 Task: Add an event with the title Performance Improvement Plan Assessment and Follow-up, date '2023/10/11', time 7:00 AM to 9:00 AMand add a description: The Industry Summit is a premier gathering of professionals, experts, and thought leaders in a specific industry or field. It serves as a platform for networking, knowledge sharing, and collaboration, bringing together key stakeholders to discuss emerging trends, challenges, and opportunities within the industry._x000D_
_x000D_
, put the event into Yellow category . Add location for the event as: 654 Calle de Alcalá, Madrid, Spain, logged in from the account softage.5@softage.netand send the event invitation to softage.6@softage.net and softage.7@softage.net. Set a reminder for the event 5 minutes before
Action: Mouse moved to (64, 100)
Screenshot: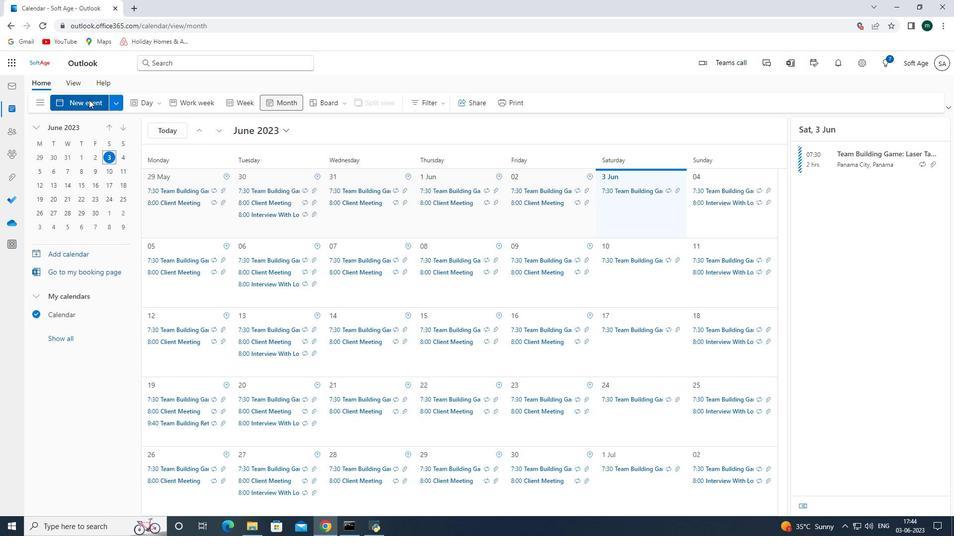 
Action: Mouse pressed left at (64, 100)
Screenshot: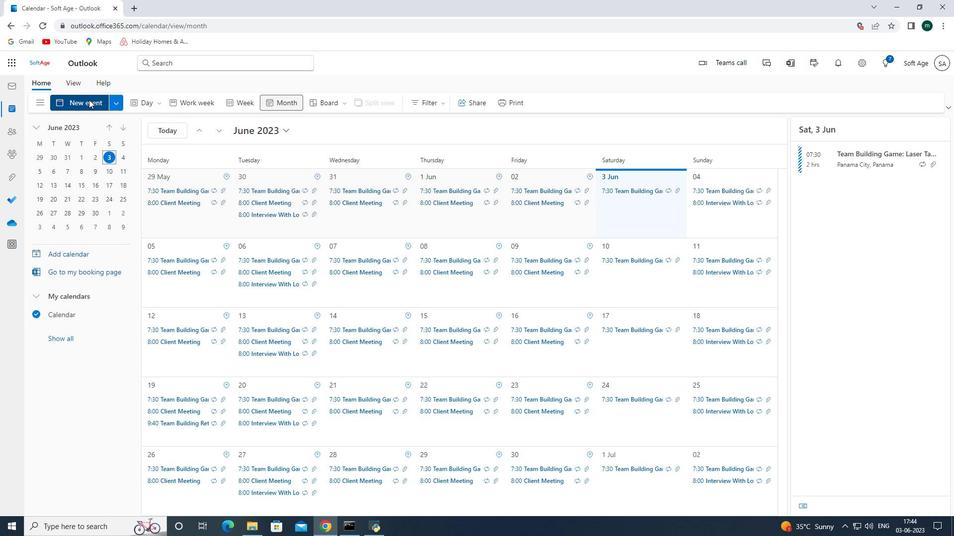 
Action: Mouse moved to (336, 167)
Screenshot: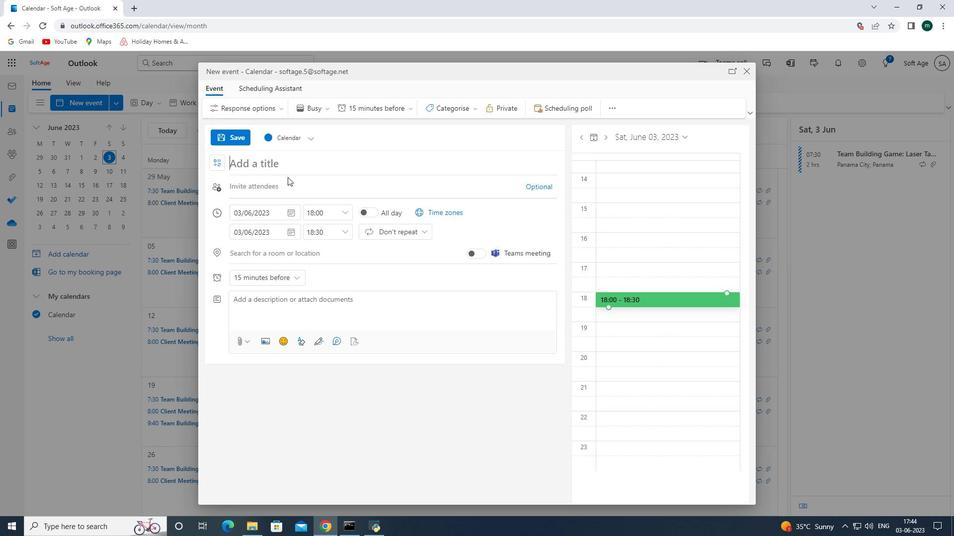 
Action: Mouse pressed left at (336, 167)
Screenshot: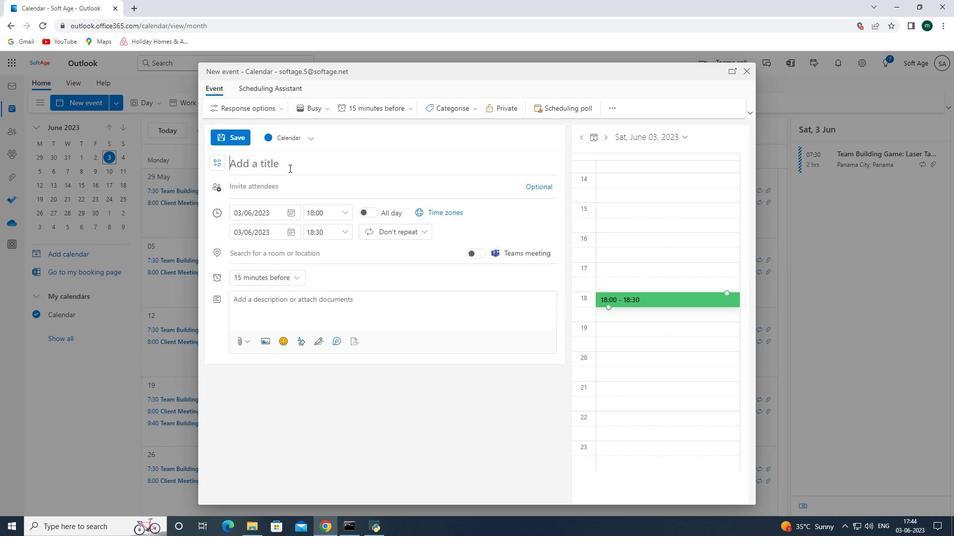 
Action: Key pressed p<Key.backspace><Key.shift>Performan<Key.esc>
Screenshot: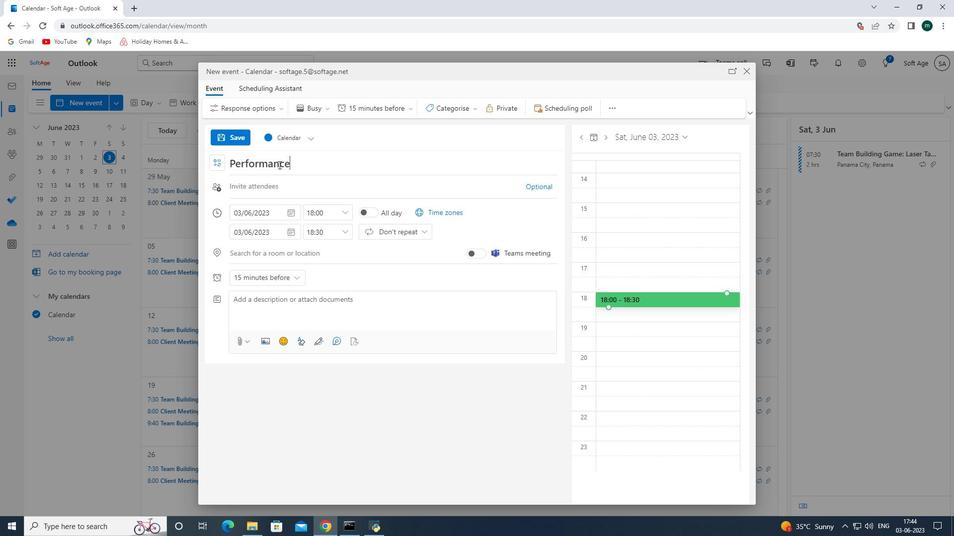 
Action: Mouse moved to (526, 306)
Screenshot: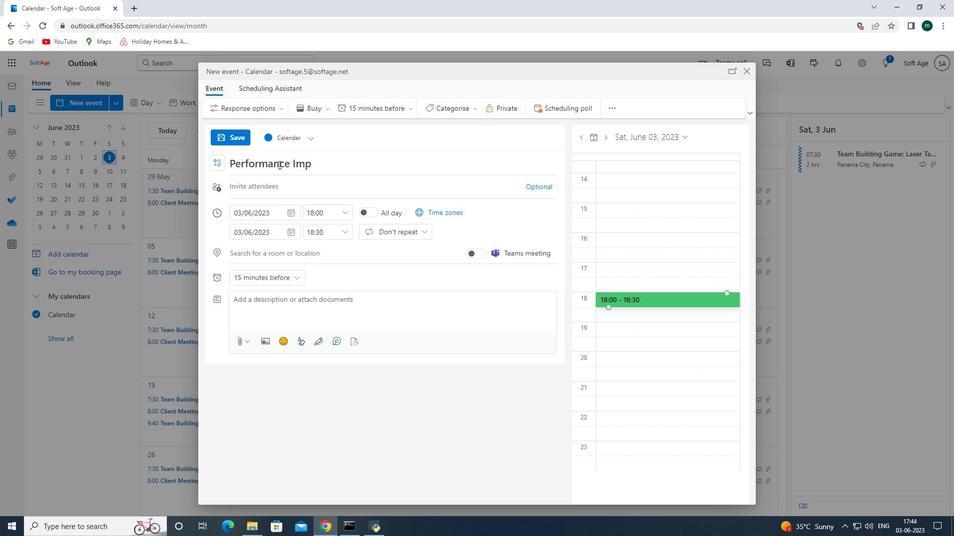 
Action: Mouse pressed left at (526, 306)
Screenshot: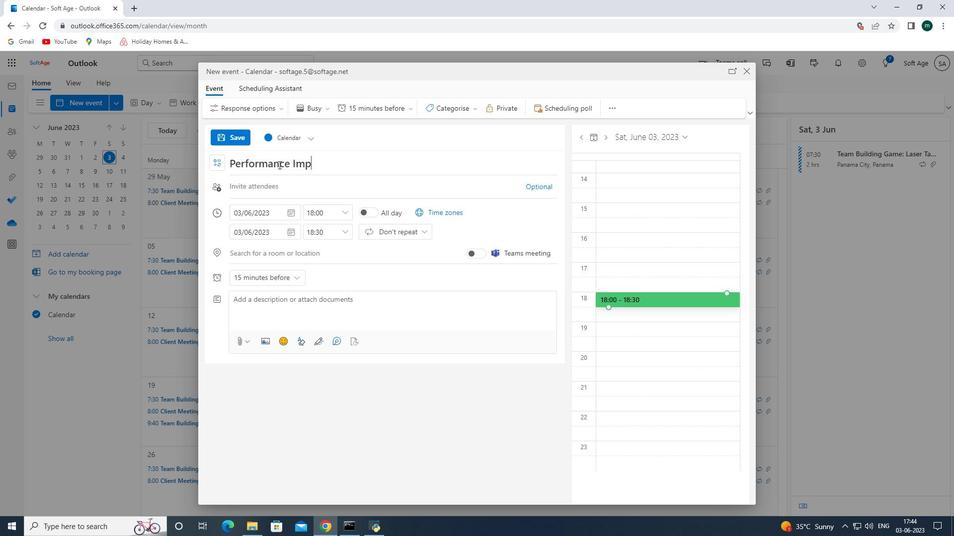 
Action: Mouse moved to (319, 166)
Screenshot: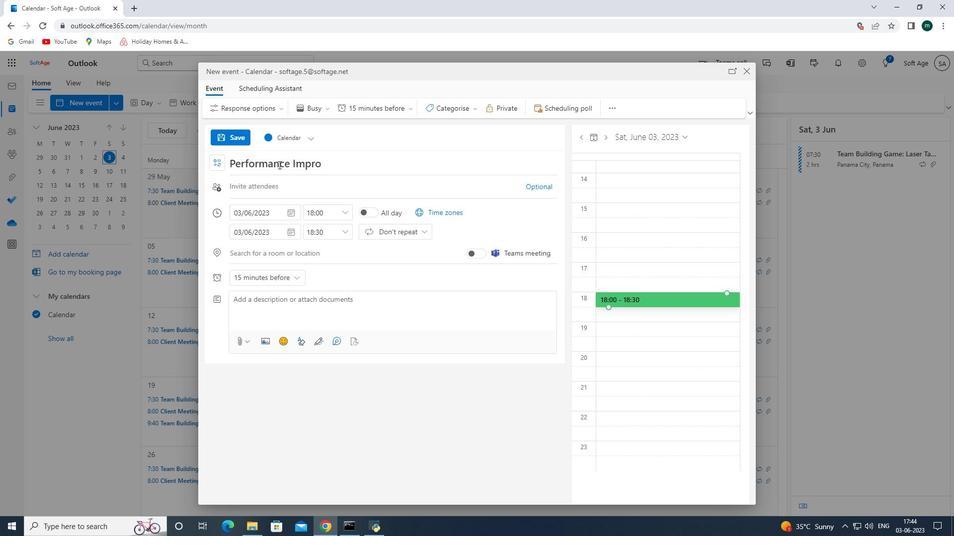 
Action: Mouse pressed left at (319, 166)
Screenshot: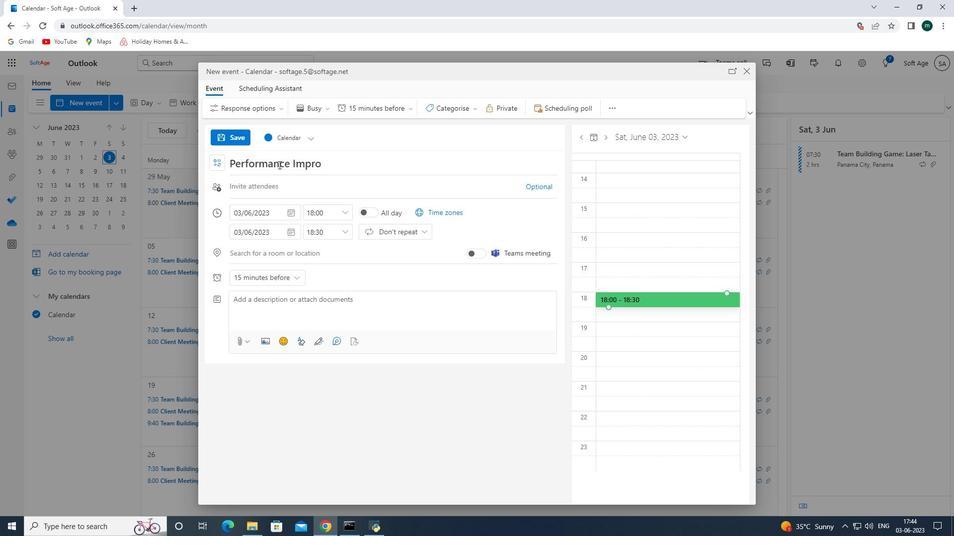 
Action: Key pressed ce
Screenshot: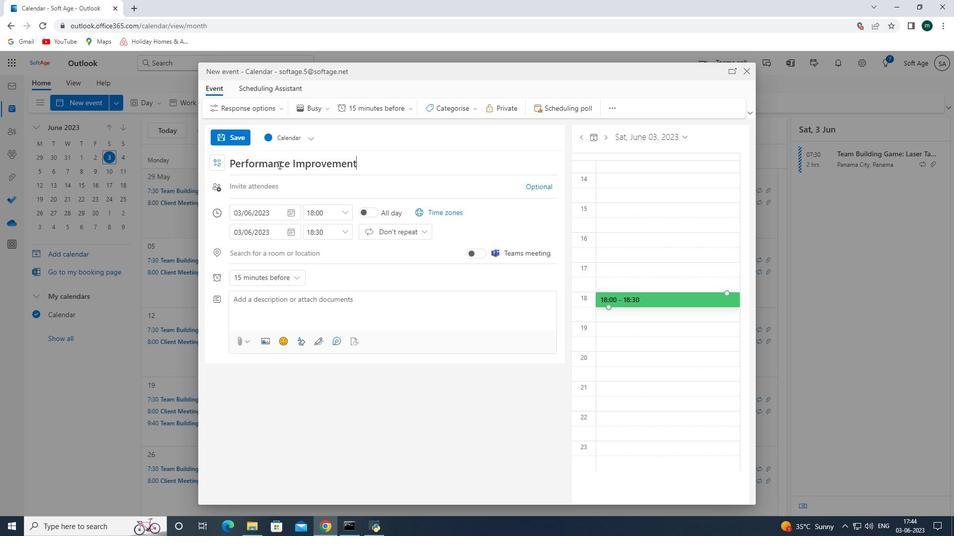 
Action: Mouse moved to (88, 99)
Screenshot: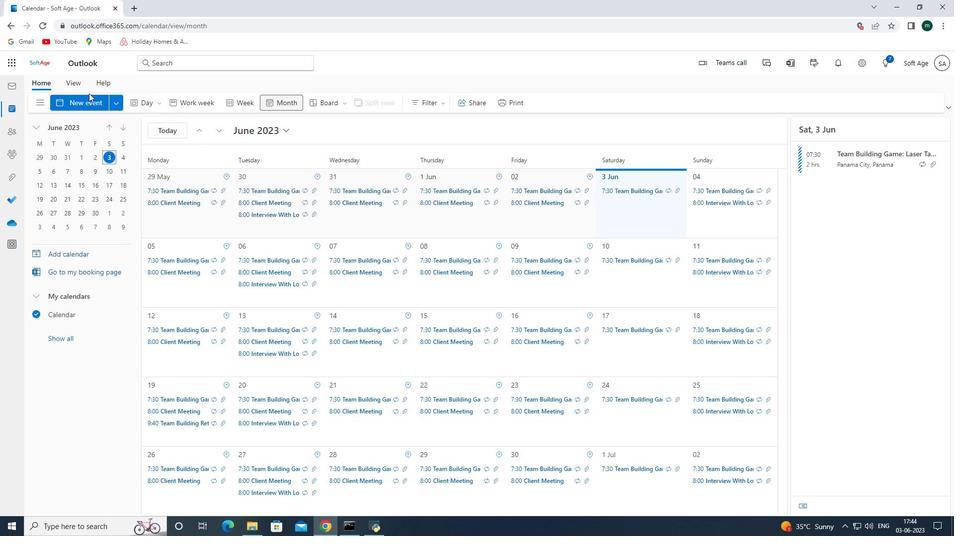 
Action: Mouse pressed left at (88, 99)
Screenshot: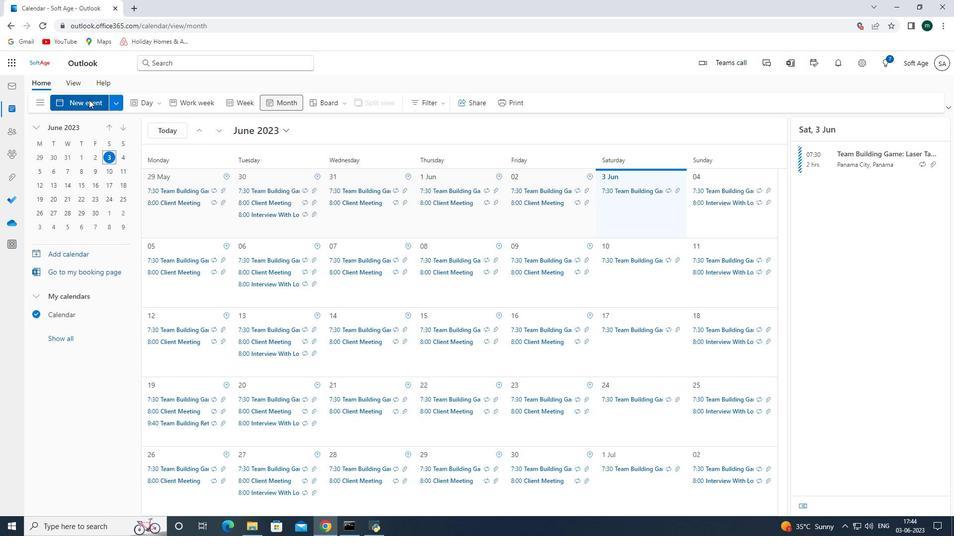 
Action: Mouse moved to (278, 165)
Screenshot: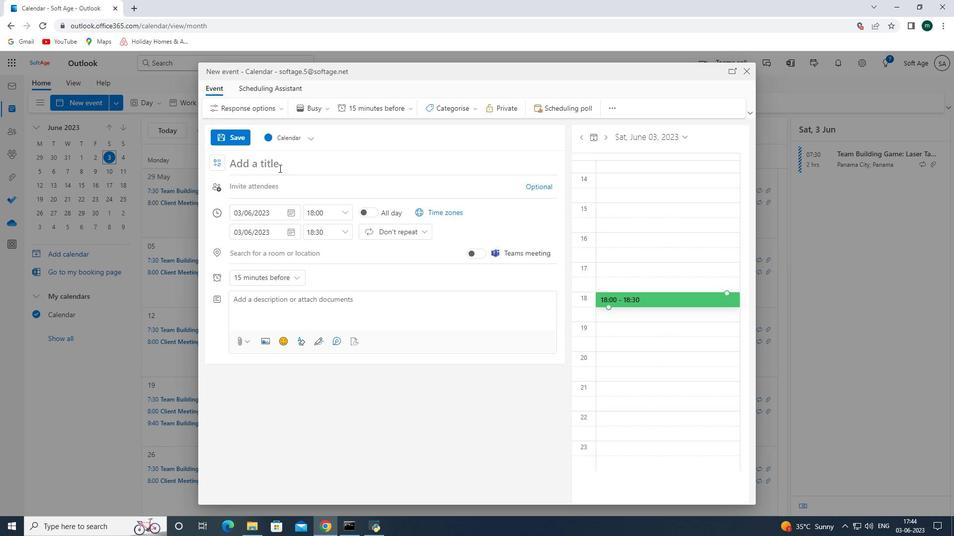 
Action: Mouse pressed left at (278, 165)
Screenshot: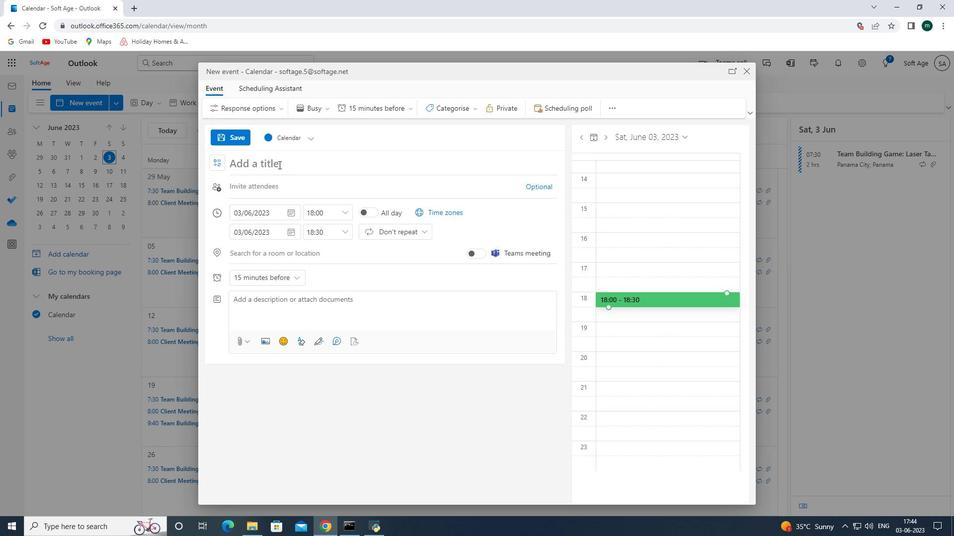 
Action: Key pressed <Key.shift>Pr<Key.backspace>erformance<Key.space><Key.shift><Key.shift>Improvement<Key.space><Key.shift><Key.shift><Key.shift><Key.shift><Key.shift><Key.shift><Key.shift><Key.shift><Key.shift><Key.shift><Key.shift><Key.shift>Plan<Key.space><Key.shift>Assessment<Key.space><Key.shift>and<Key.space><Key.shift><Key.shift><Key.shift><Key.shift><Key.shift><Key.shift><Key.shift><Key.shift><Key.shift><Key.shift><Key.shift><Key.shift><Key.shift><Key.shift><Key.shift>Follow-up
Screenshot: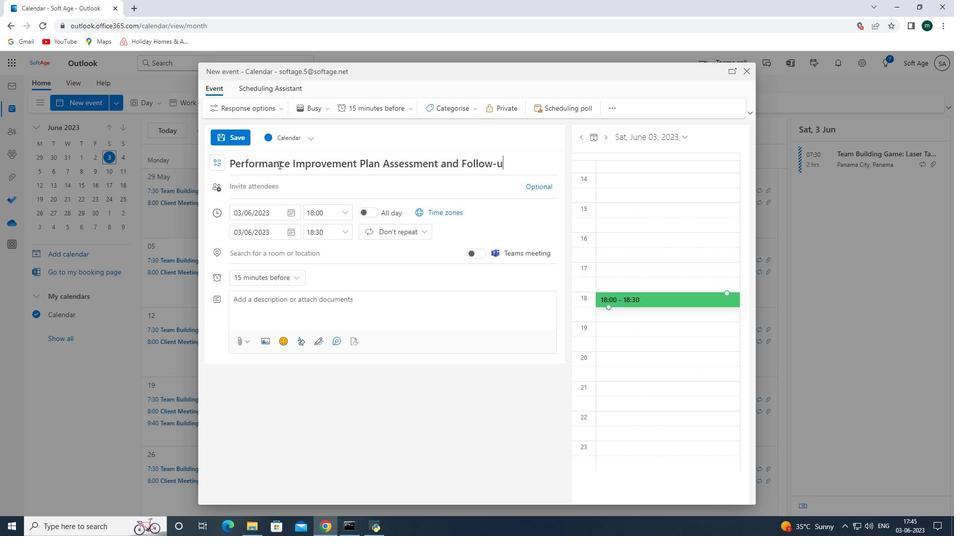 
Action: Mouse moved to (293, 211)
Screenshot: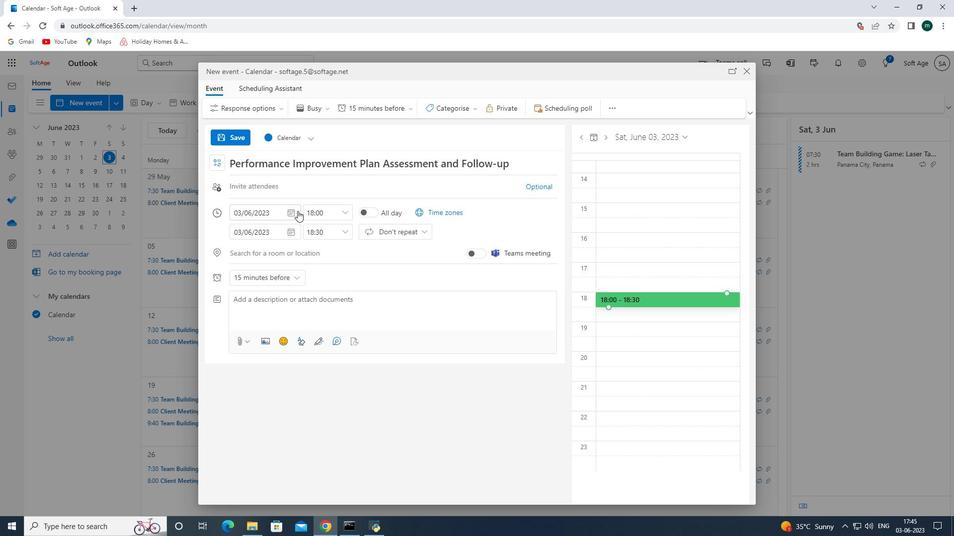 
Action: Mouse pressed left at (293, 211)
Screenshot: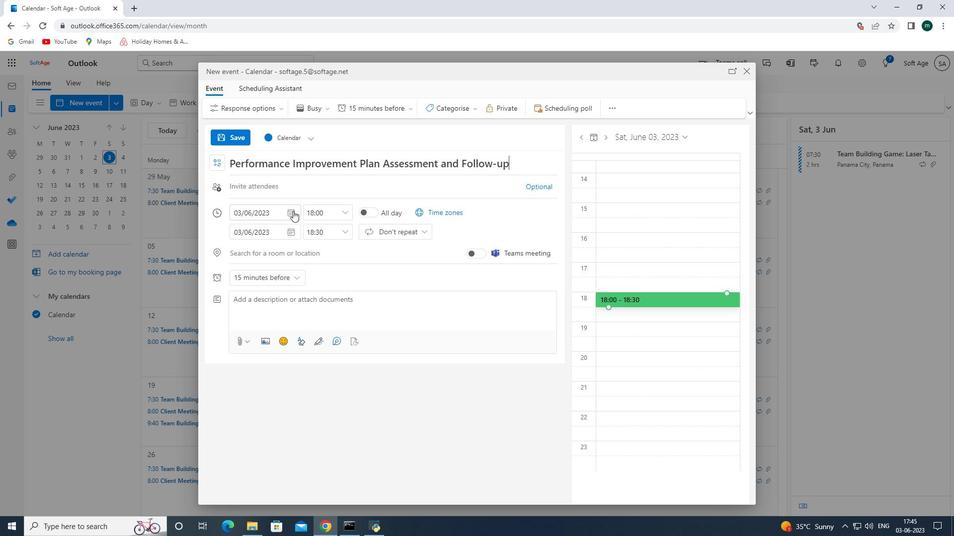
Action: Mouse moved to (320, 235)
Screenshot: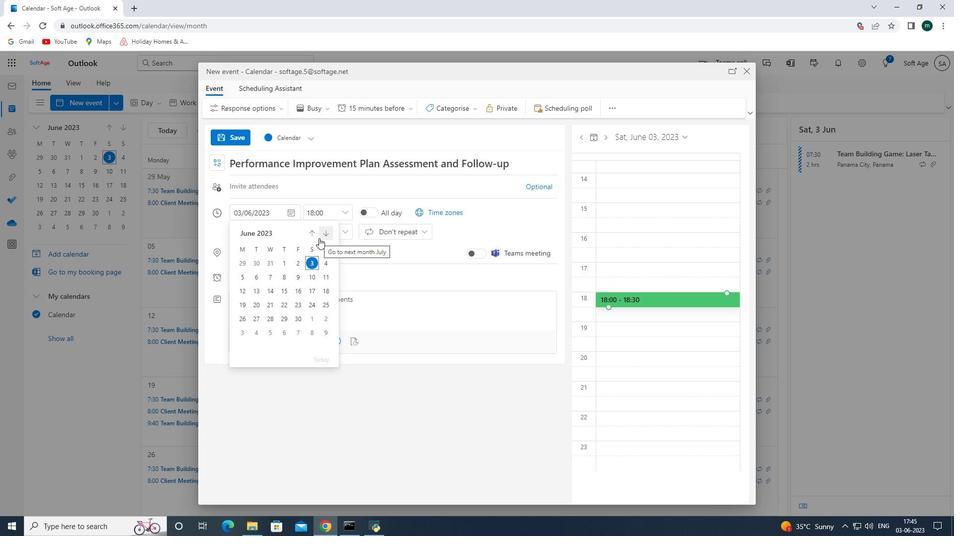 
Action: Mouse pressed left at (320, 235)
Screenshot: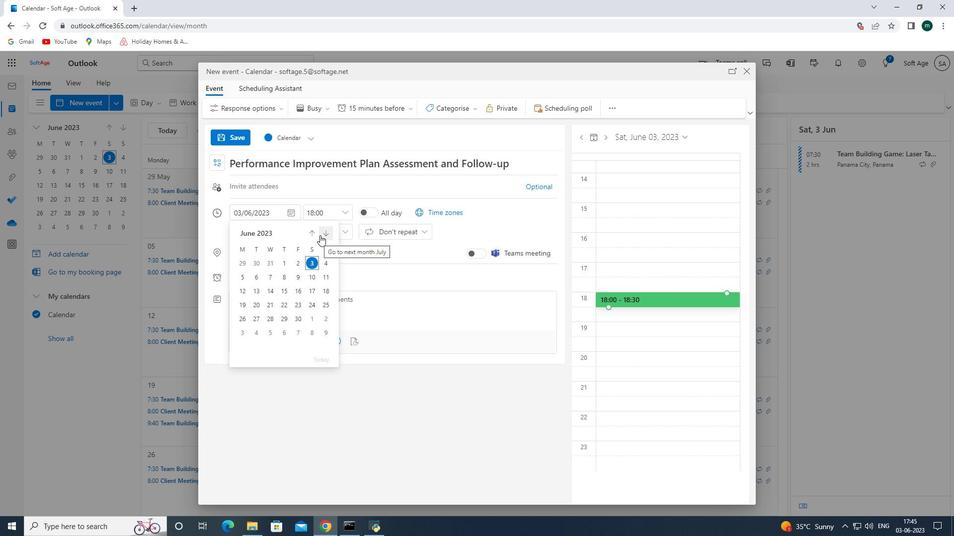 
Action: Mouse pressed left at (320, 235)
Screenshot: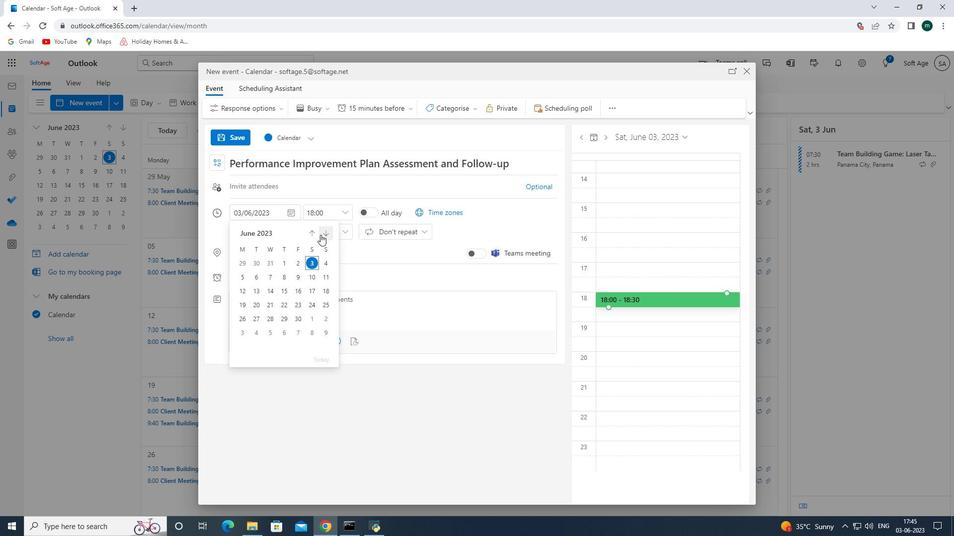 
Action: Mouse pressed left at (320, 235)
Screenshot: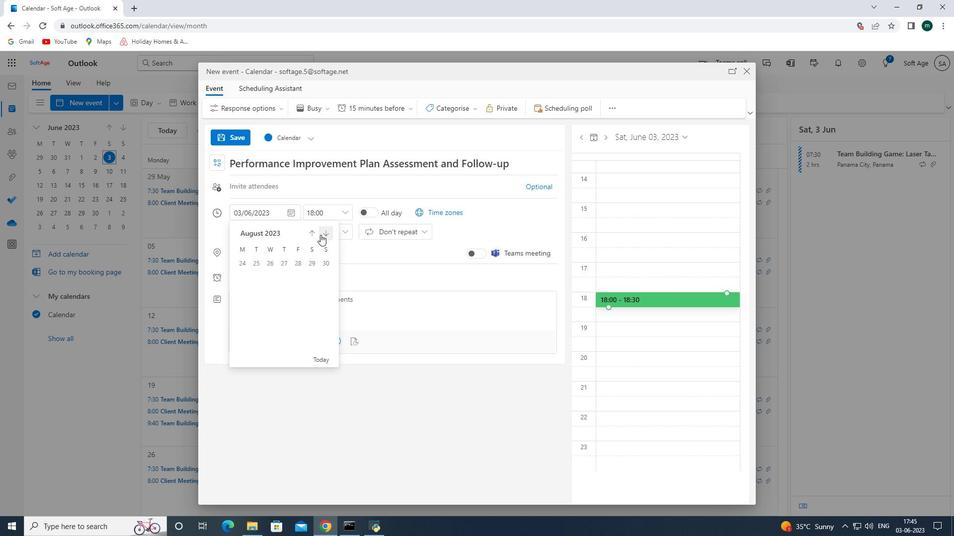 
Action: Mouse pressed left at (320, 235)
Screenshot: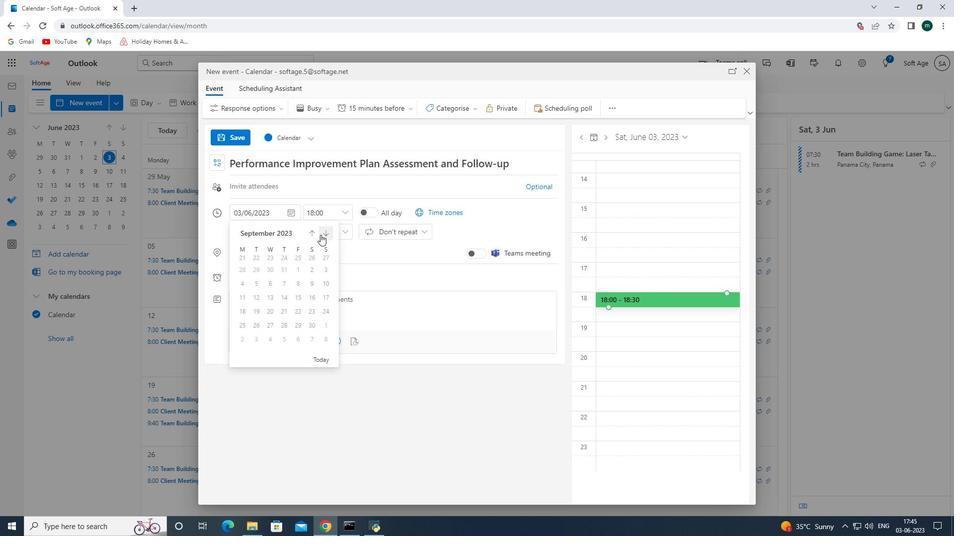 
Action: Mouse pressed left at (320, 235)
Screenshot: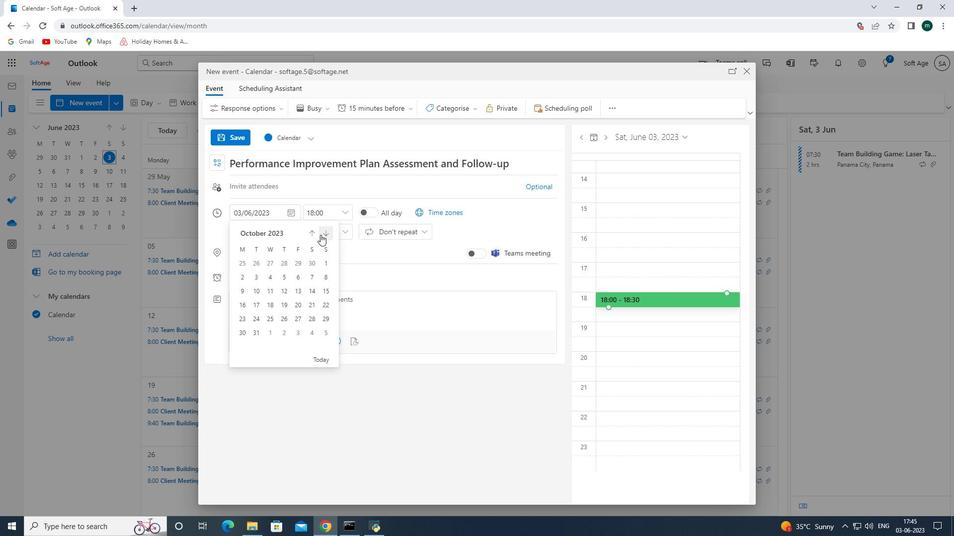 
Action: Mouse moved to (334, 225)
Screenshot: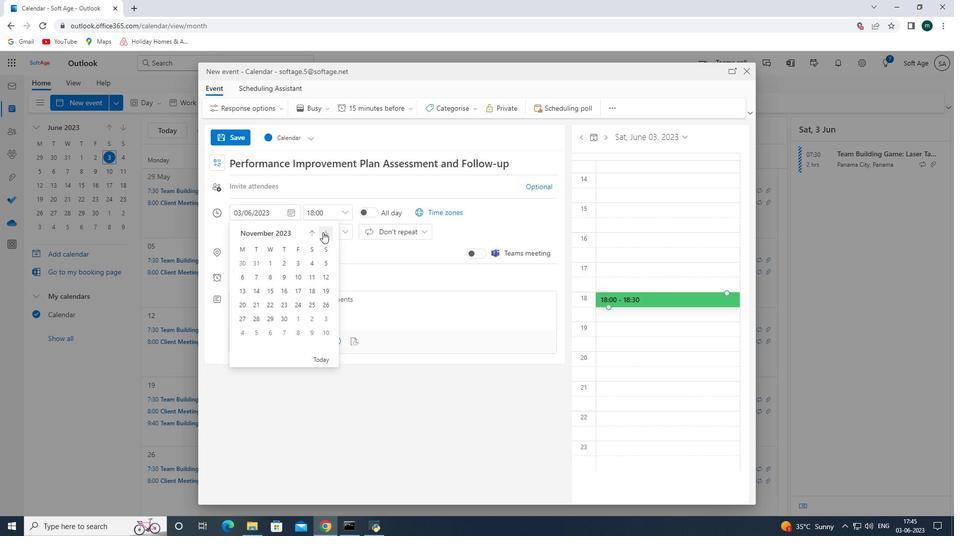 
Action: Mouse pressed left at (334, 225)
Screenshot: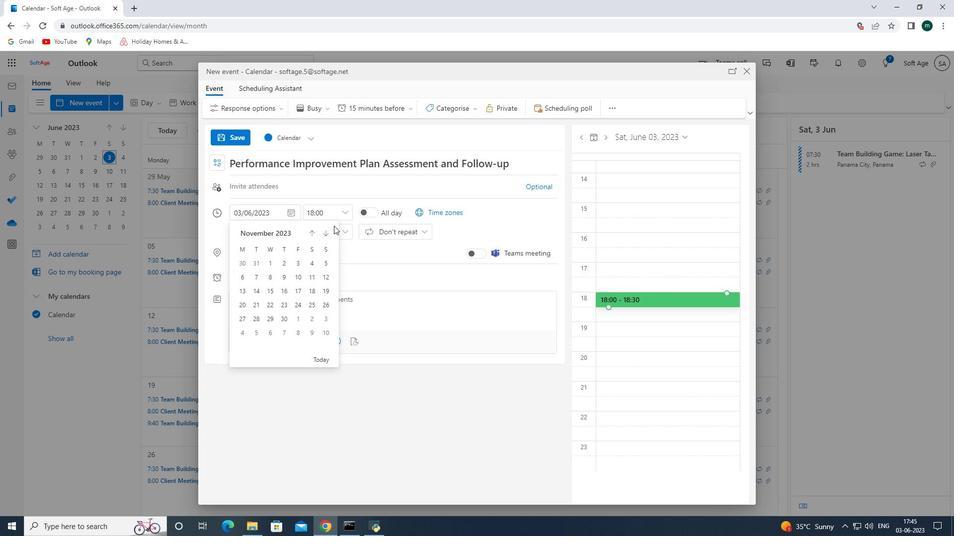 
Action: Mouse moved to (317, 231)
Screenshot: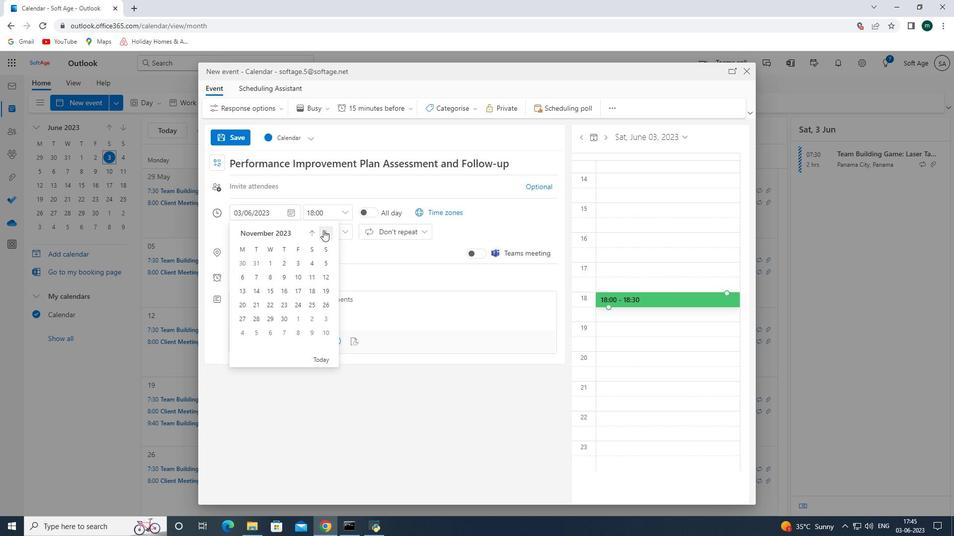 
Action: Mouse pressed left at (317, 231)
Screenshot: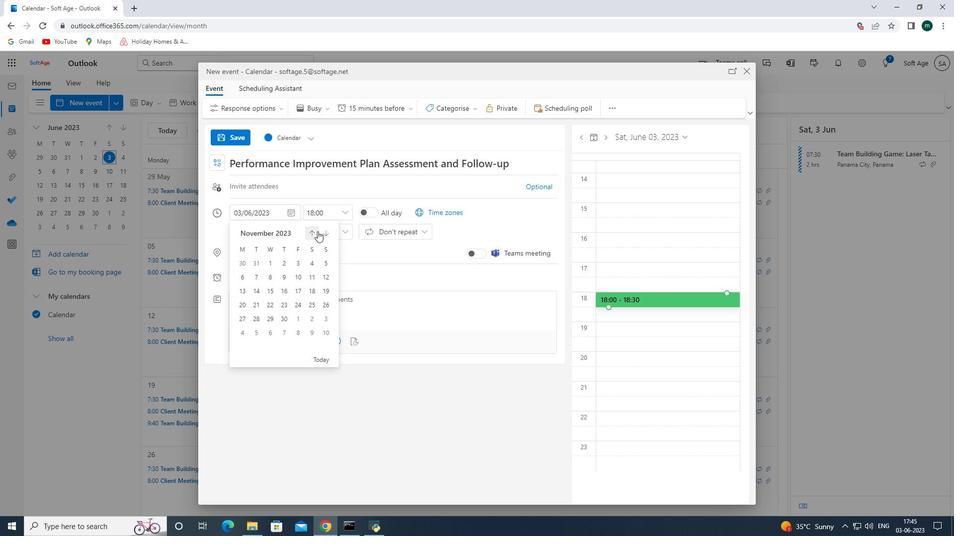 
Action: Mouse moved to (273, 290)
Screenshot: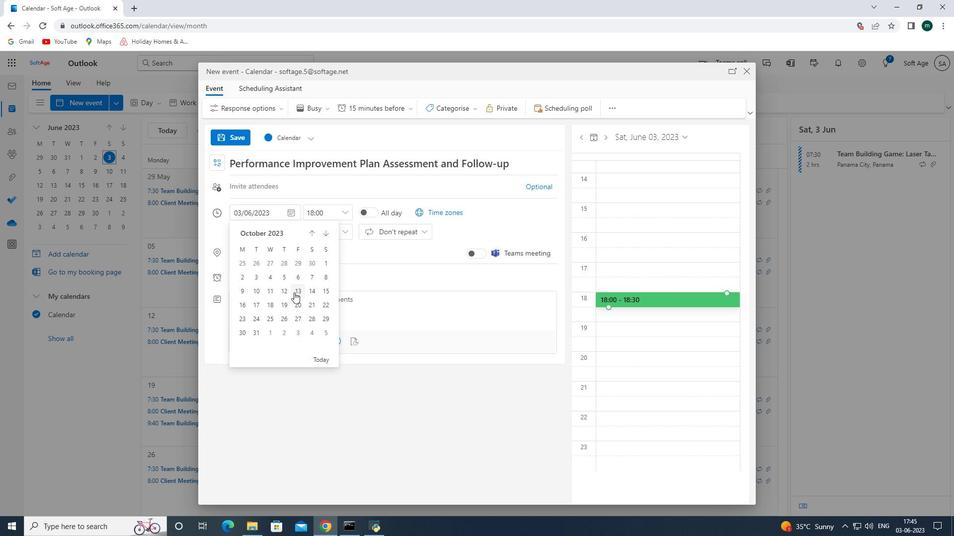 
Action: Mouse pressed left at (273, 290)
Screenshot: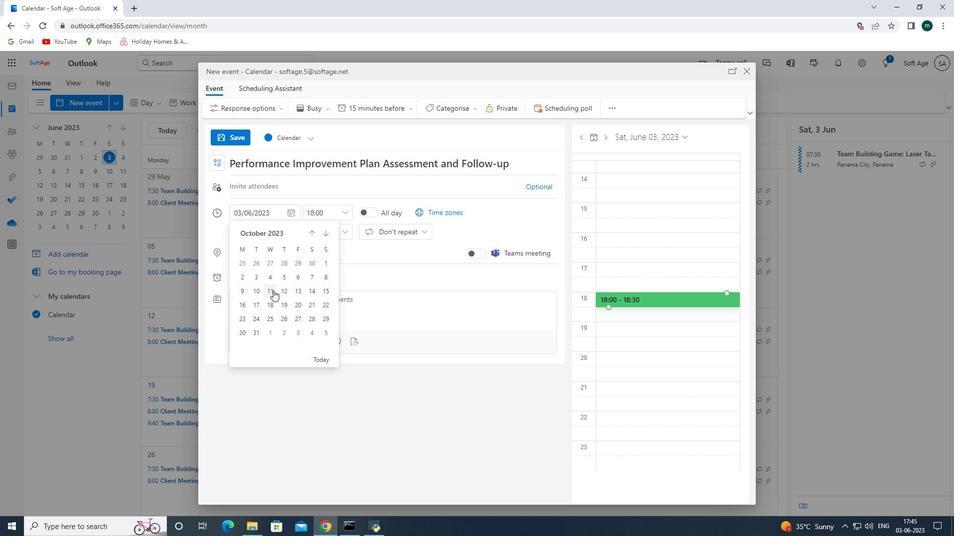 
Action: Mouse moved to (347, 213)
Screenshot: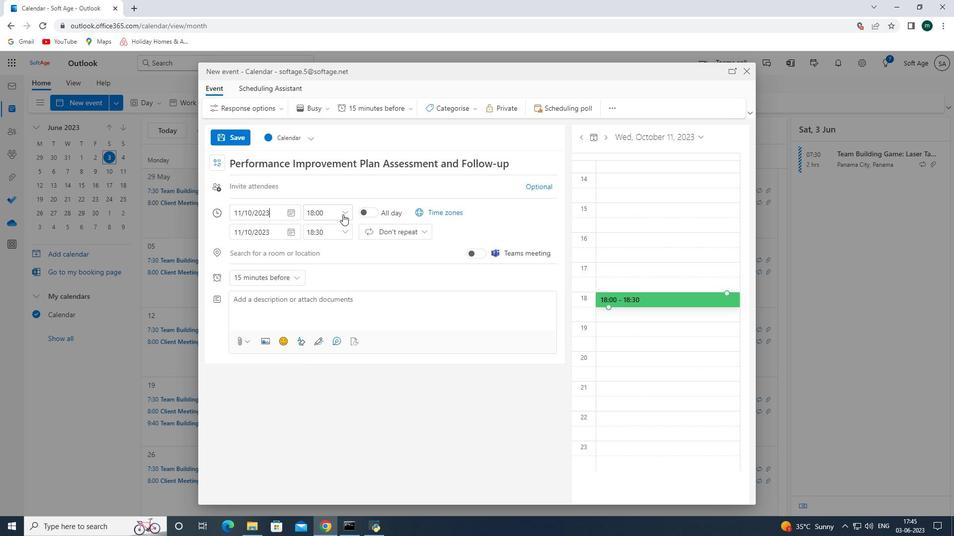 
Action: Mouse pressed left at (347, 213)
Screenshot: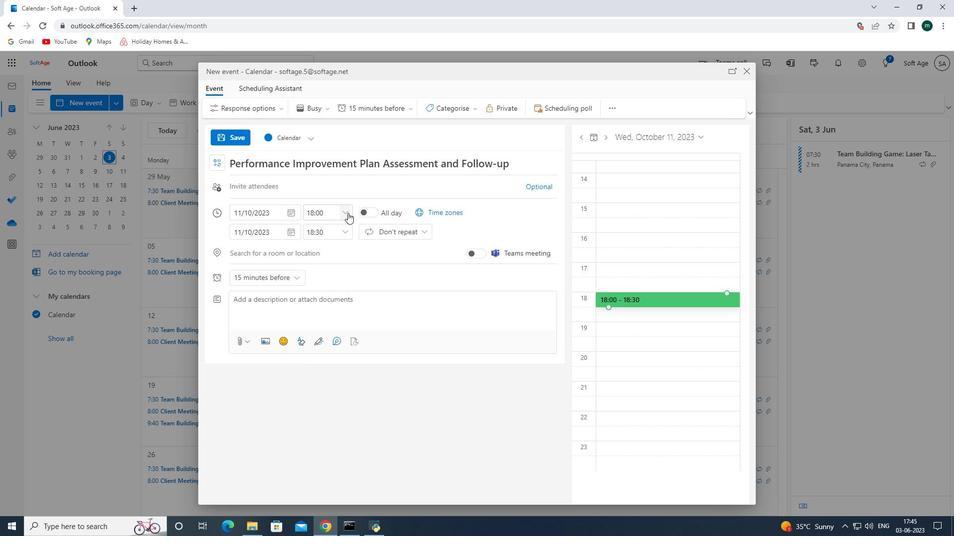 
Action: Mouse moved to (337, 277)
Screenshot: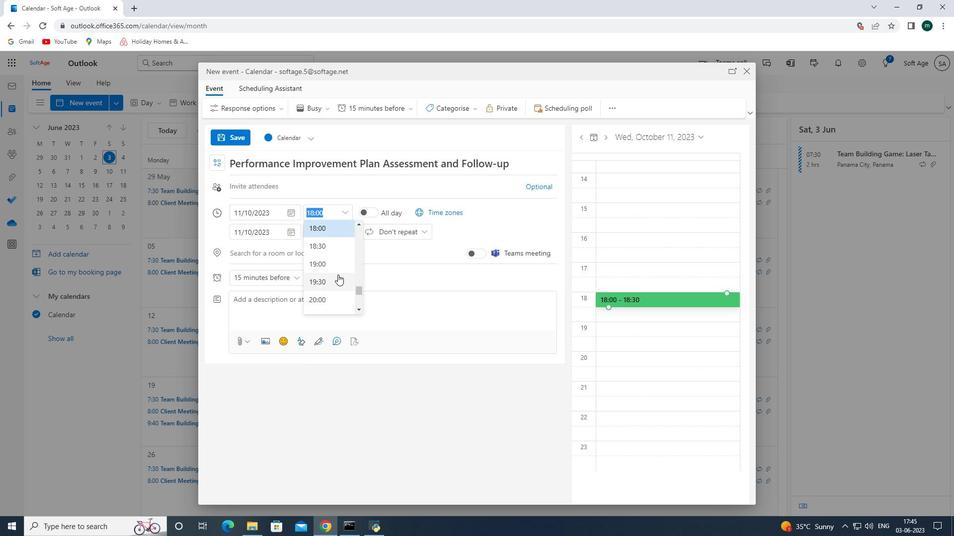 
Action: Mouse scrolled (337, 278) with delta (0, 0)
Screenshot: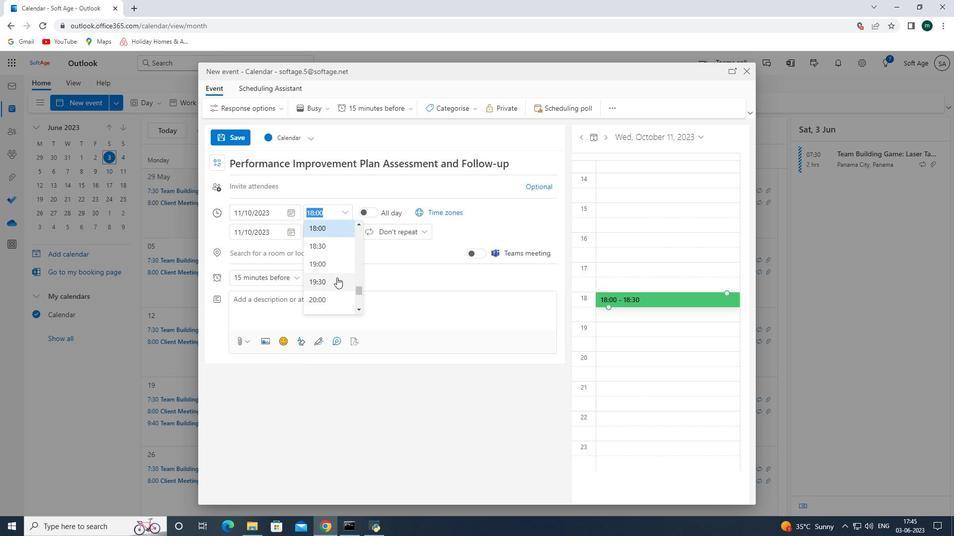 
Action: Mouse scrolled (337, 278) with delta (0, 0)
Screenshot: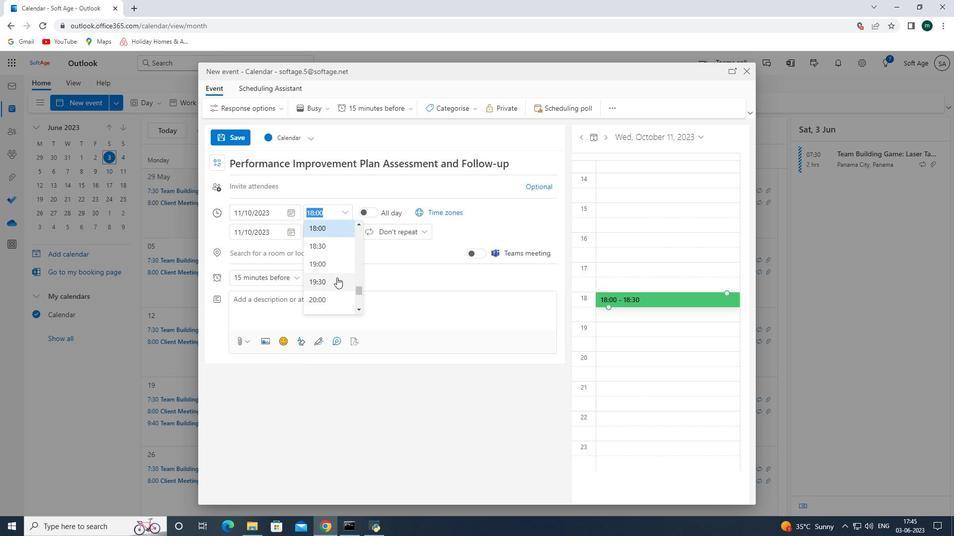 
Action: Mouse scrolled (337, 278) with delta (0, 0)
Screenshot: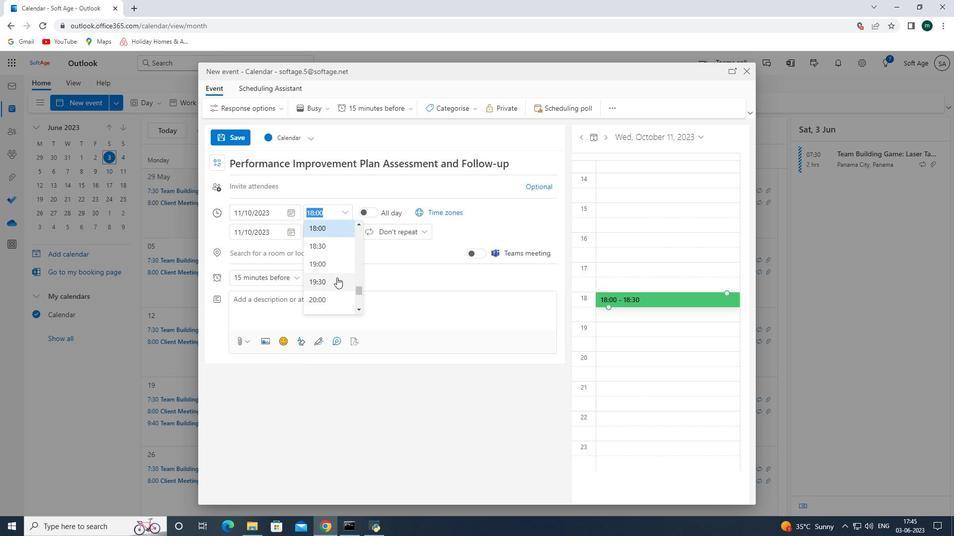 
Action: Mouse scrolled (337, 278) with delta (0, 0)
Screenshot: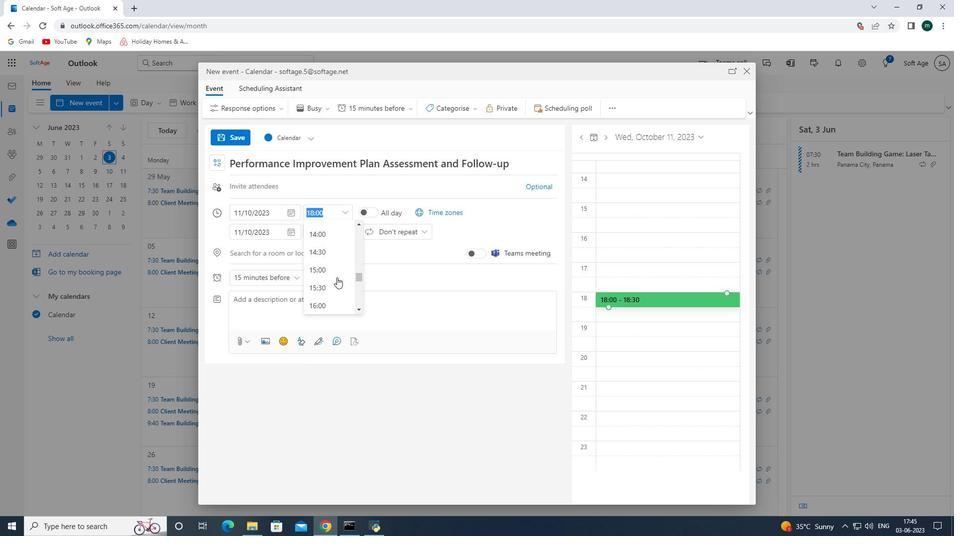 
Action: Mouse scrolled (337, 278) with delta (0, 0)
Screenshot: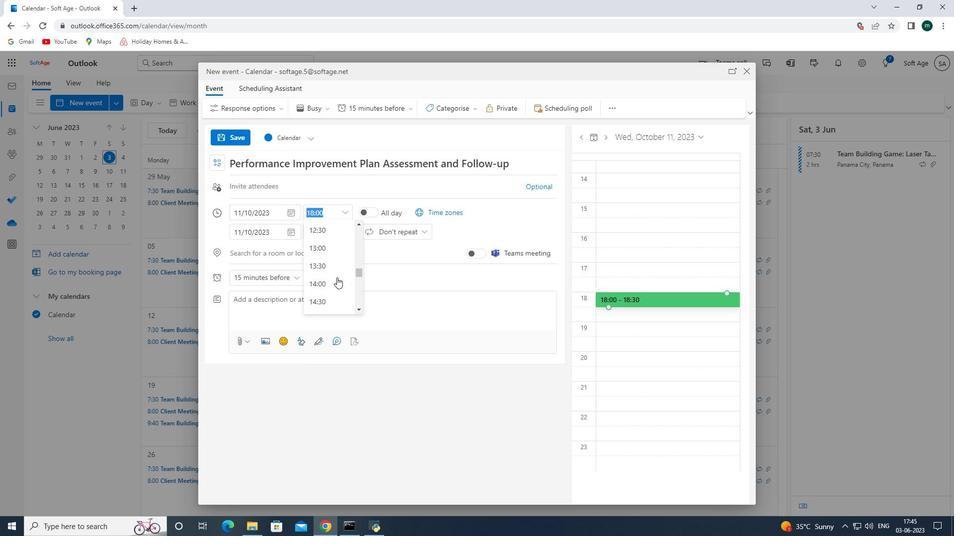 
Action: Mouse scrolled (337, 278) with delta (0, 0)
Screenshot: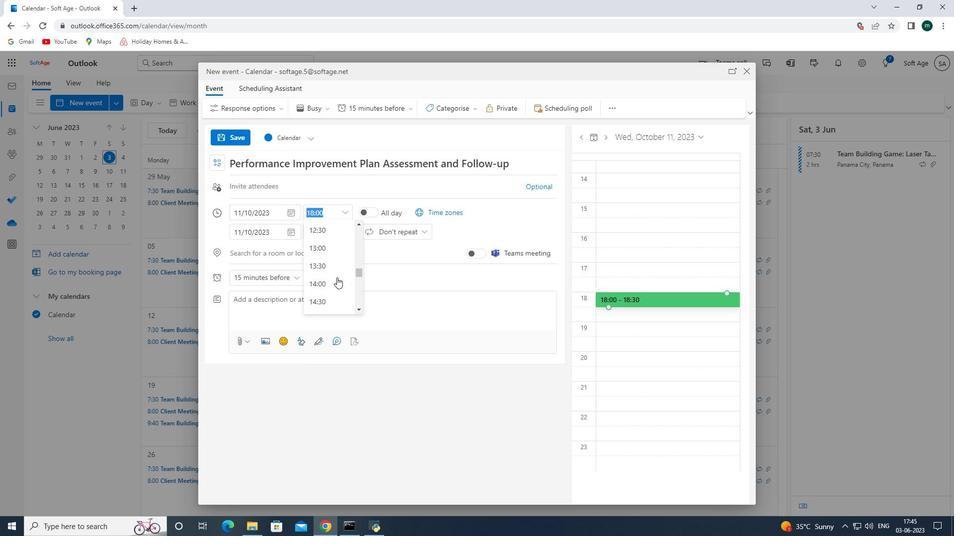 
Action: Mouse scrolled (337, 278) with delta (0, 0)
Screenshot: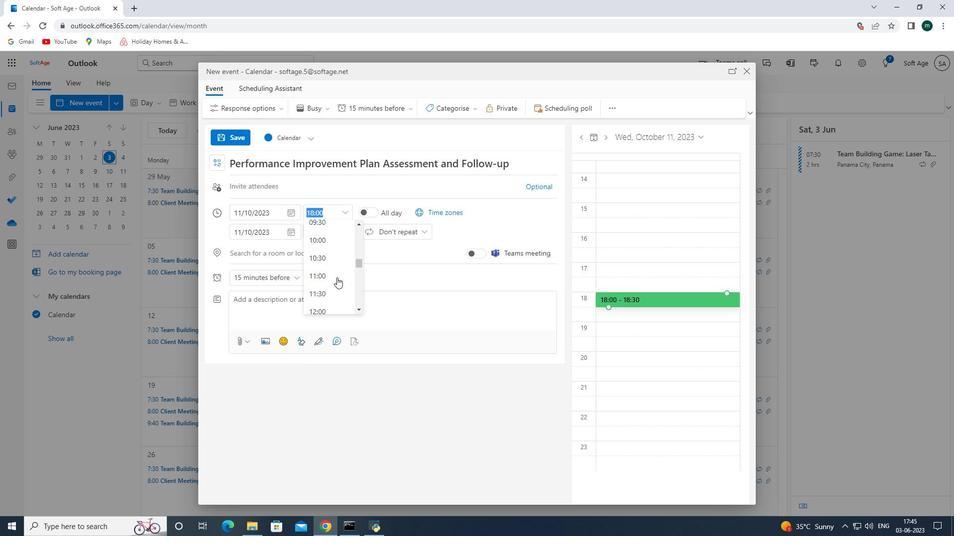 
Action: Mouse moved to (334, 256)
Screenshot: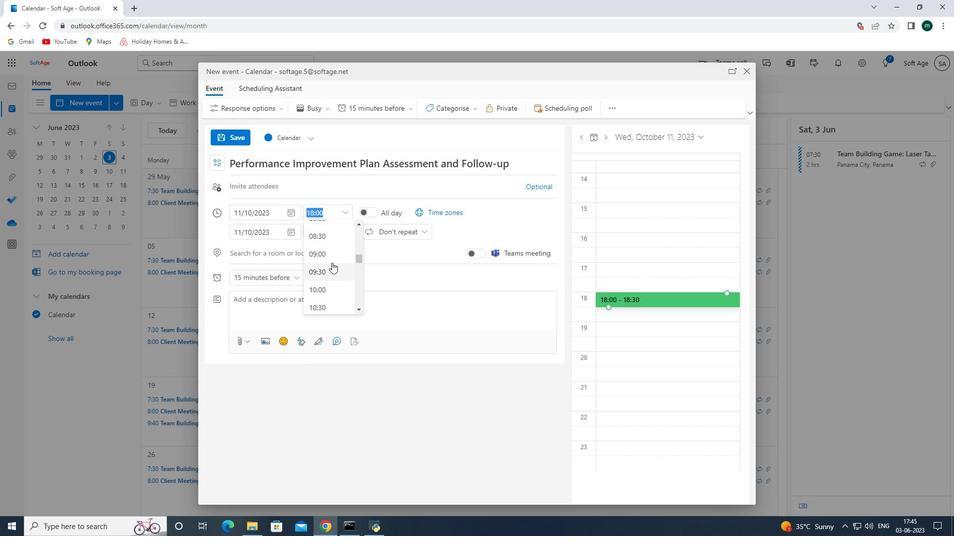 
Action: Mouse scrolled (334, 256) with delta (0, 0)
Screenshot: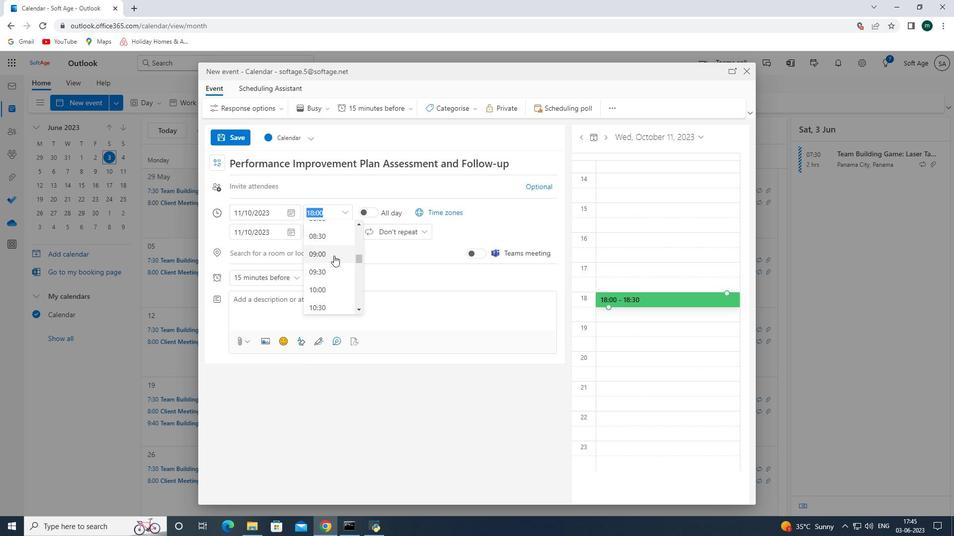 
Action: Mouse scrolled (334, 256) with delta (0, 0)
Screenshot: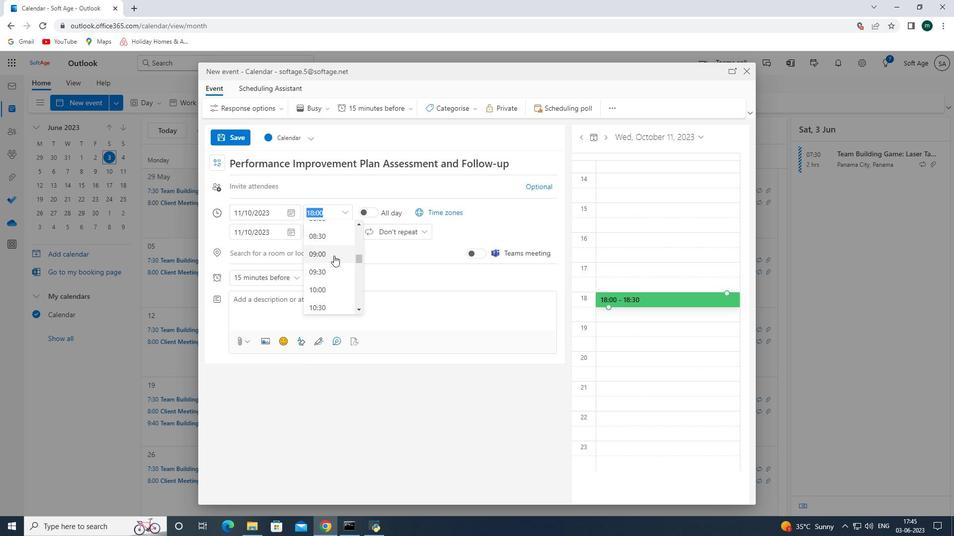 
Action: Mouse scrolled (334, 255) with delta (0, 0)
Screenshot: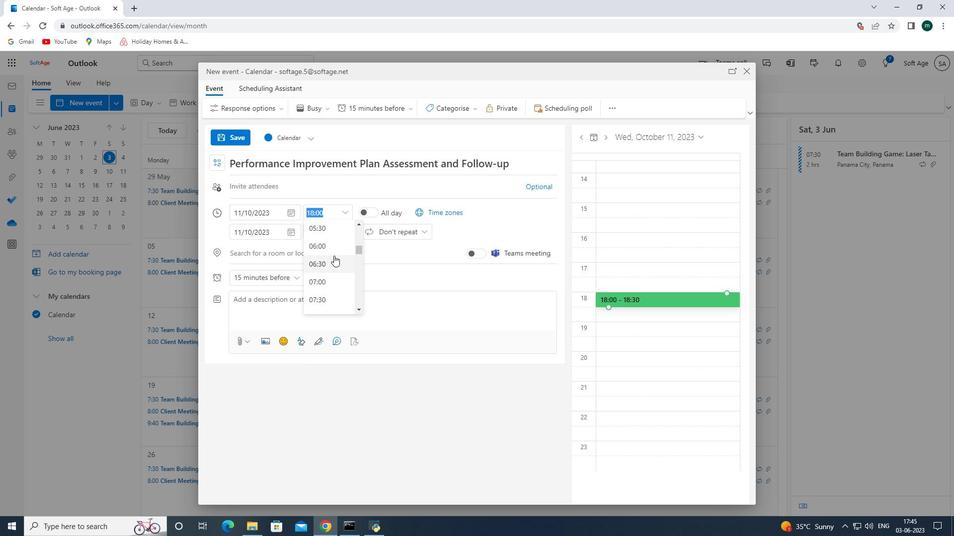 
Action: Mouse moved to (331, 229)
Screenshot: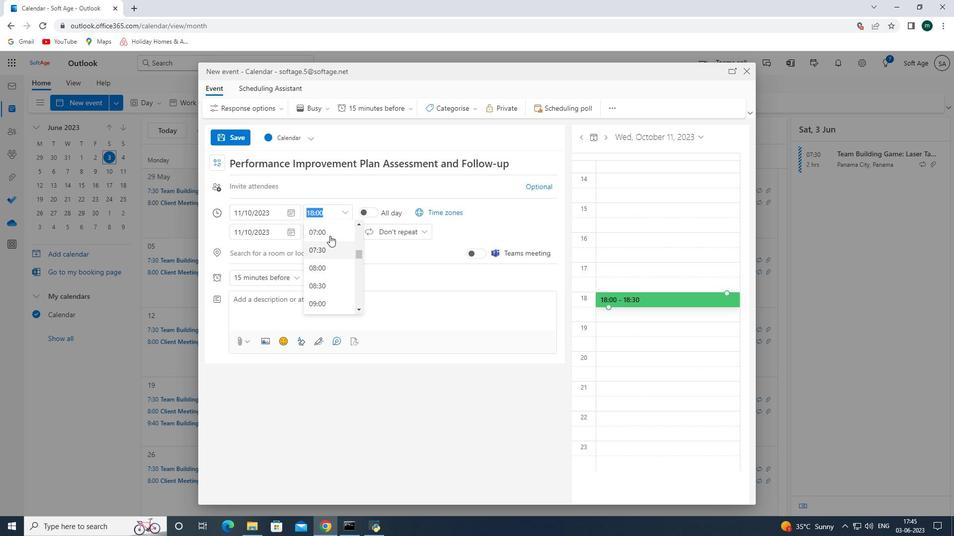 
Action: Mouse pressed left at (331, 229)
Screenshot: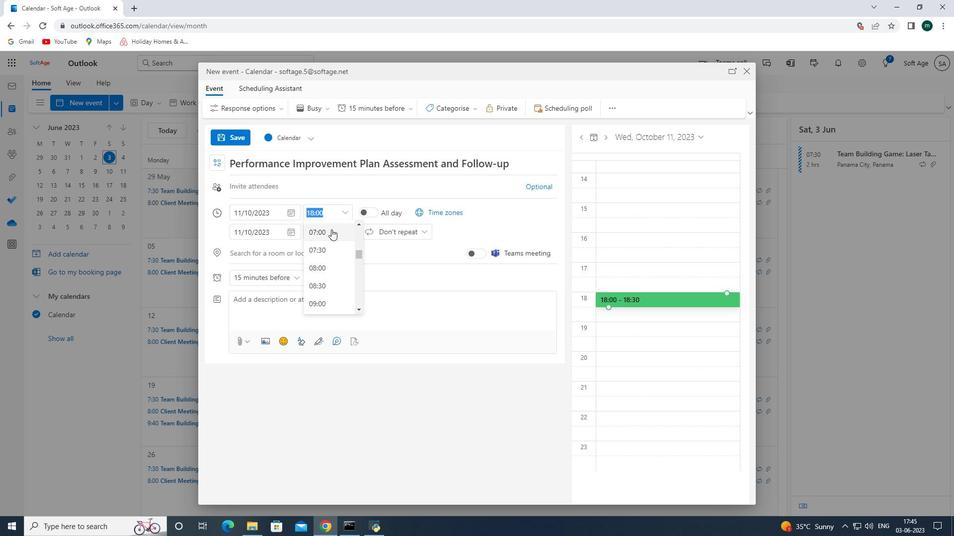 
Action: Mouse moved to (342, 234)
Screenshot: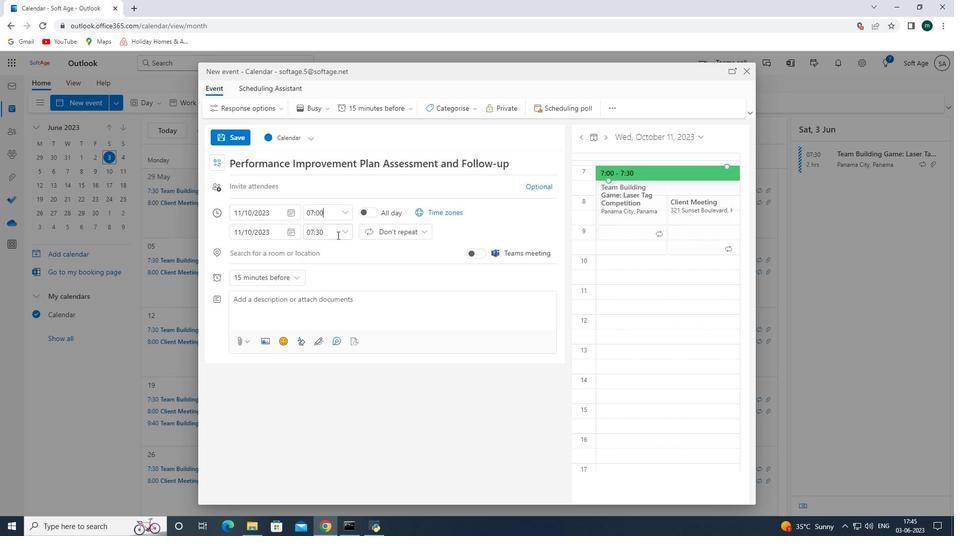 
Action: Mouse pressed left at (342, 234)
Screenshot: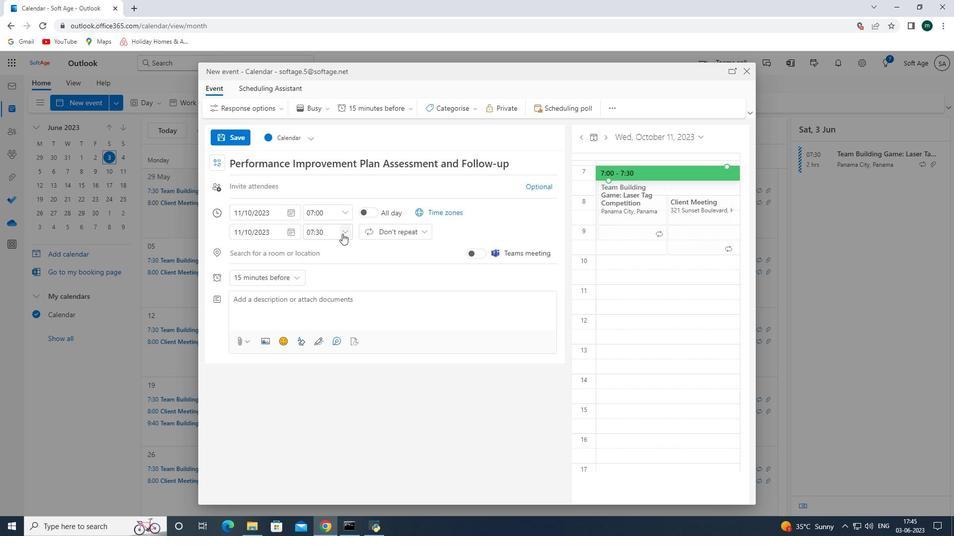 
Action: Mouse moved to (334, 303)
Screenshot: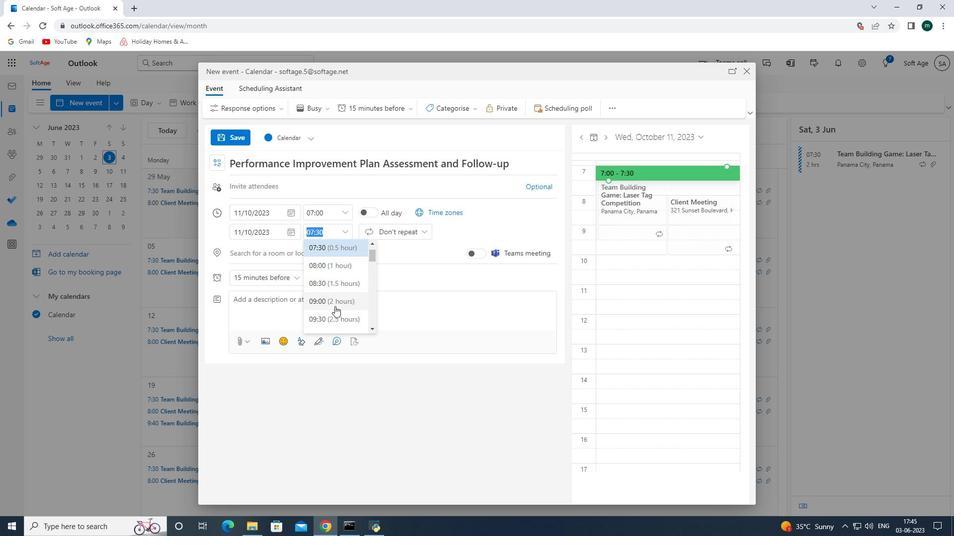 
Action: Mouse pressed left at (334, 303)
Screenshot: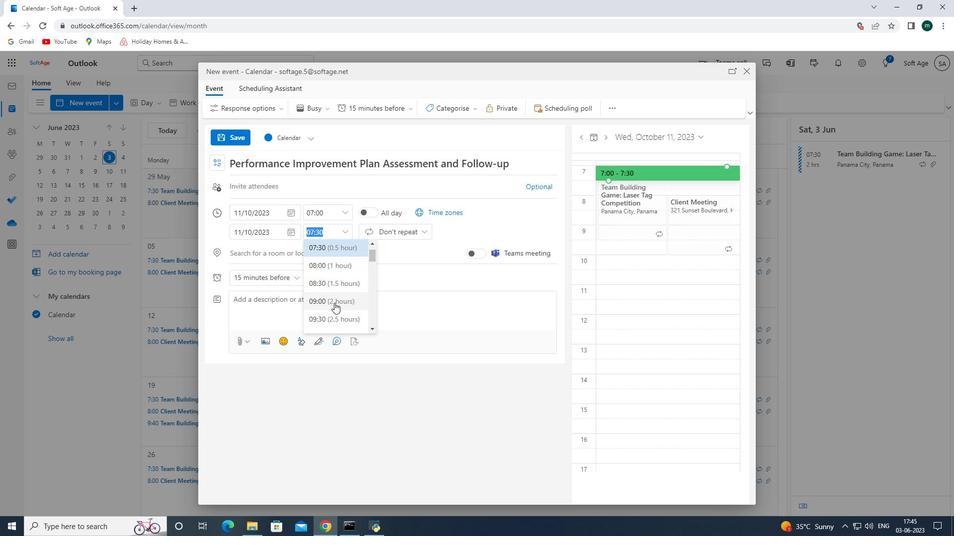 
Action: Mouse moved to (350, 301)
Screenshot: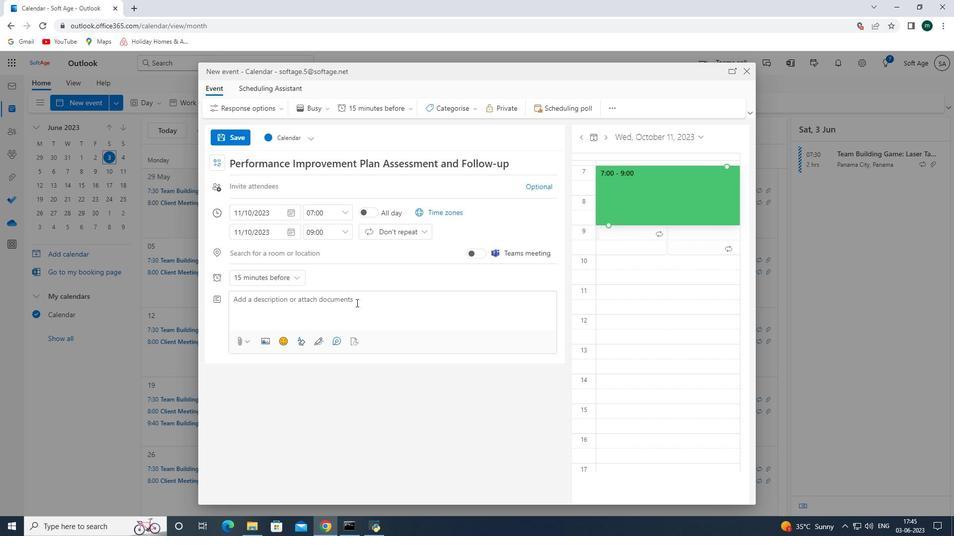 
Action: Mouse pressed left at (350, 301)
Screenshot: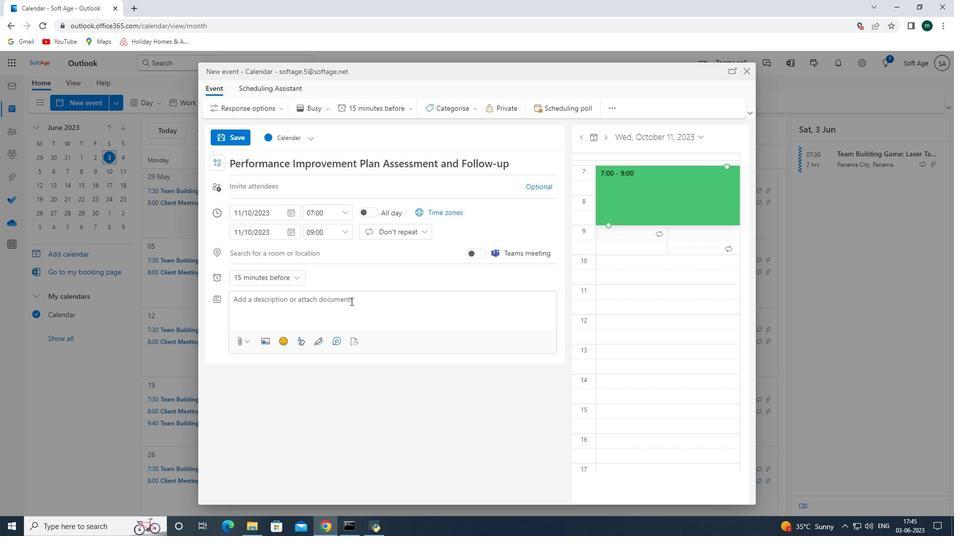 
Action: Key pressed <Key.shift><Key.shift><Key.shift><Key.shift><Key.shift><Key.shift><Key.shift><Key.shift><Key.shift><Key.shift><Key.shift><Key.shift>The<Key.space><Key.shift>Industry<Key.space>summit<Key.space>is<Key.space>a<Key.space>premier<Key.space><Key.shift>Gathe<Key.backspace><Key.backspace><Key.backspace><Key.backspace><Key.backspace>gathering<Key.space>of<Key.space>orofessionals<Key.left><Key.left><Key.left><Key.left><Key.left><Key.left><Key.left><Key.left><Key.left><Key.left><Key.left><Key.left><Key.backspace>p<Key.right><Key.right><Key.right><Key.right><Key.right><Key.right><Key.right><Key.right><Key.right><Key.right><Key.right><Key.right><Key.right><Key.right><Key.right><Key.right><Key.right><Key.right><Key.right>,<Key.space><Key.shift><Key.shift><Key.shift>experts,<Key.space>am<Key.backspace>nd<Key.space>thought<Key.space>leaders<Key.space>in<Key.space>a<Key.space>specific<Key.space>indusr<Key.backspace>try<Key.space>or<Key.space><Key.shift>field.<Key.space><Key.shift_r><Key.shift_r><Key.shift_r>It<Key.space>serves<Key.space>as<Key.space>a<Key.space>platform<Key.space><Key.shift><Key.shift><Key.shift><Key.shift><Key.shift><Key.shift><Key.shift><Key.shift><Key.shift><Key.shift><Key.shift><Key.shift><Key.shift><Key.shift><Key.shift><Key.shift><Key.shift><Key.shift><Key.shift><Key.shift><Key.shift><Key.shift><Key.shift><Key.shift><Key.shift><Key.shift><Key.shift><Key.shift><Key.shift><Key.shift><Key.shift><Key.shift><Key.shift><Key.shift><Key.shift><Key.shift><Key.shift><Key.shift><Key.shift><Key.shift><Key.shift><Key.shift><Key.shift><Key.shift><Key.shift><Key.shift><Key.shift><Key.shift><Key.shift><Key.shift><Key.shift><Key.shift><Key.shift><Key.shift><Key.shift><Key.shift><Key.shift><Key.shift>for<Key.space><Key.shift>networking<Key.space><Key.backspace>,<Key.space><Key.shift><Key.shift><Key.shift><Key.shift><Key.shift><Key.shift><Key.shift><Key.shift><Key.shift><Key.shift>knowledge<Key.space>sharing<Key.space><Key.shift><Key.shift><Key.shift><Key.shift><Key.shift><Key.shift><Key.shift><Key.shift><Key.shift><Key.shift><Key.shift><Key.shift><Key.shift><Key.shift><Key.shift><Key.shift><Key.shift><Key.shift><Key.shift><Key.shift><Key.shift><Key.shift><Key.shift><Key.shift><Key.shift><Key.shift><Key.shift><Key.shift><Key.shift><Key.shift><Key.shift><Key.shift><Key.shift><Key.shift><Key.shift><Key.shift><Key.shift><Key.shift><Key.shift><Key.shift><Key.shift><Key.shift><Key.shift><Key.shift><Key.shift><Key.shift><Key.shift><Key.shift><Key.shift><Key.shift><Key.shift><Key.shift><Key.shift><Key.shift><Key.shift><Key.shift><Key.shift><Key.shift><Key.shift><Key.shift><Key.shift><Key.shift><Key.shift><Key.shift><Key.shift><Key.shift><Key.shift><Key.backspace>,<Key.space>and<Key.space><Key.shift><Key.shift><Key.shift><Key.shift><Key.shift><Key.shift><Key.shift><Key.shift><Key.shift><Key.shift><Key.shift><Key.shift>collaboration,<Key.space><Key.shift>B<Key.backspace>bring<Key.space>together<Key.space>key<Key.space>star<Key.backspace>keholders<Key.space>to<Key.space>discuu<Key.backspace>ss<Key.space>emerging<Key.space><Key.shift><Key.shift><Key.shift><Key.shift><Key.shift><Key.shift><Key.shift><Key.shift><Key.shift>trends<Key.space><Key.backspace>,<Key.space><Key.shift><Key.shift><Key.shift><Key.shift><Key.shift><Key.shift><Key.shift><Key.shift>challenges,<Key.space><Key.shift>and<Key.space>opportunities<Key.space>within<Key.space>the<Key.space><Key.shift>I<Key.backspace>industry<Key.space><Key.backspace>.
Screenshot: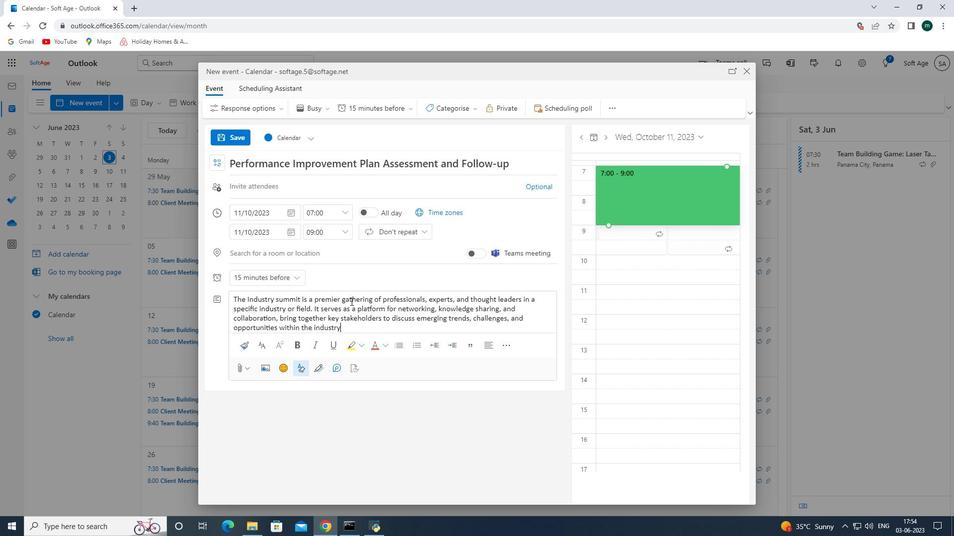 
Action: Mouse moved to (475, 106)
Screenshot: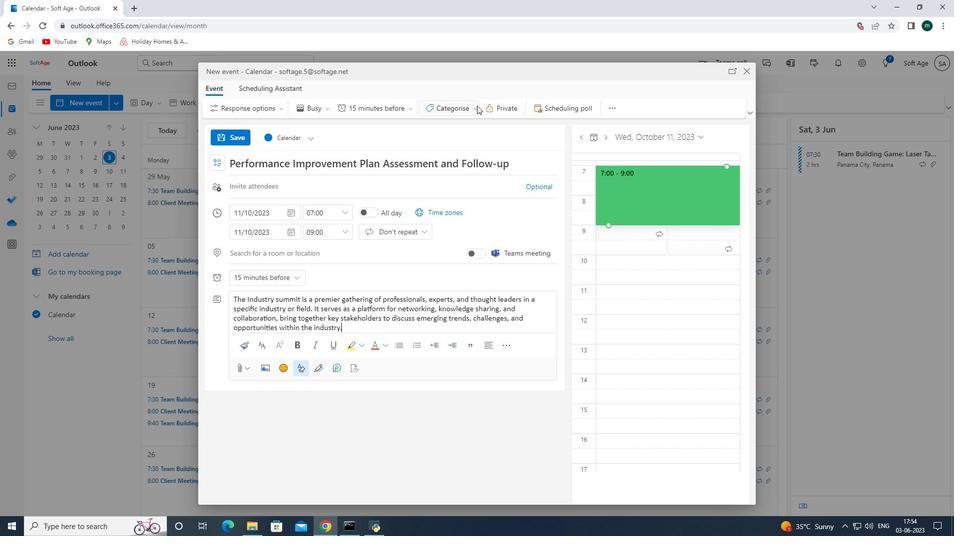 
Action: Mouse pressed left at (475, 106)
Screenshot: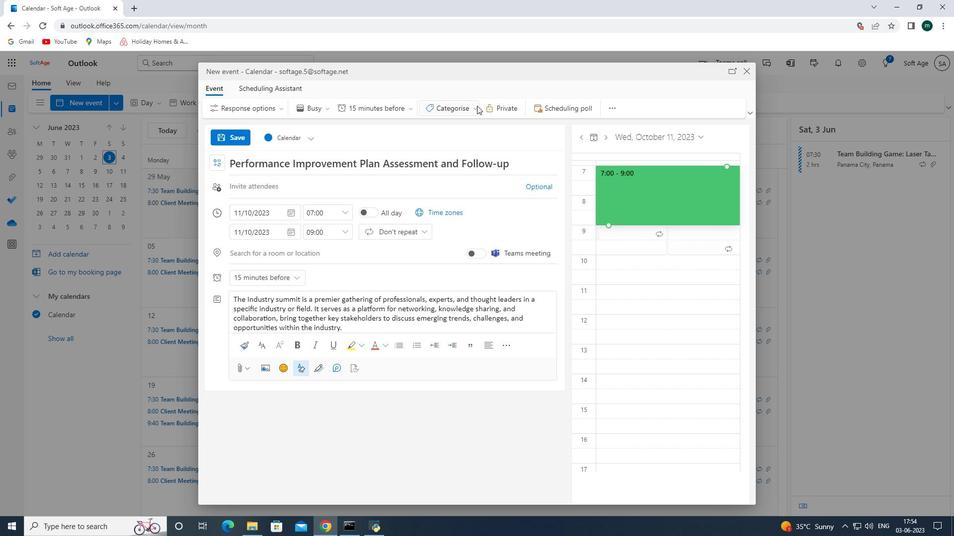 
Action: Mouse moved to (470, 239)
Screenshot: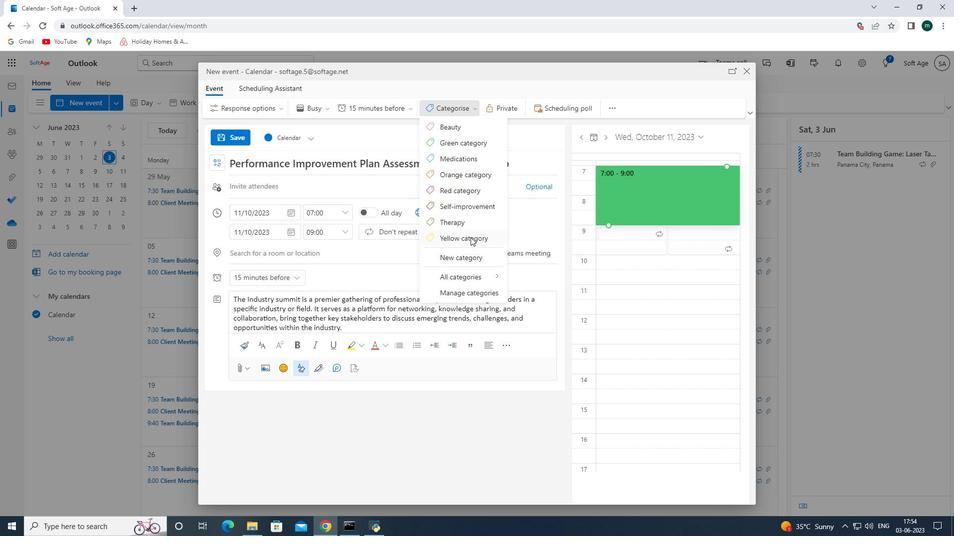 
Action: Mouse pressed left at (470, 239)
Screenshot: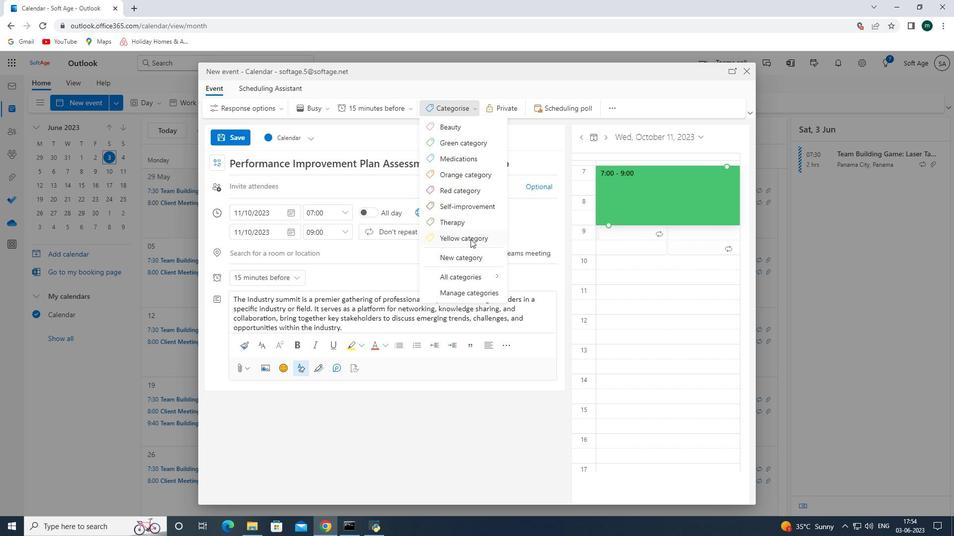 
Action: Mouse moved to (349, 359)
Screenshot: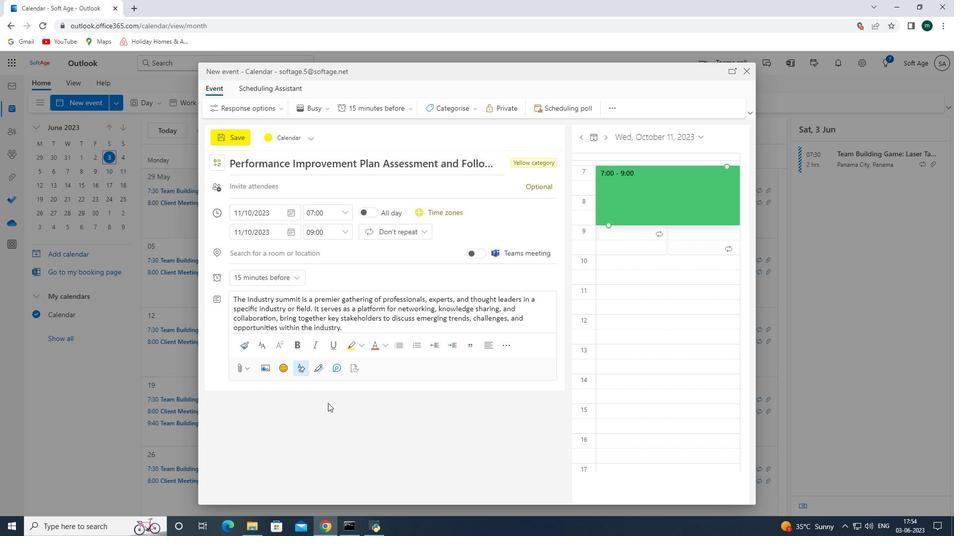 
Action: Mouse scrolled (349, 360) with delta (0, 0)
Screenshot: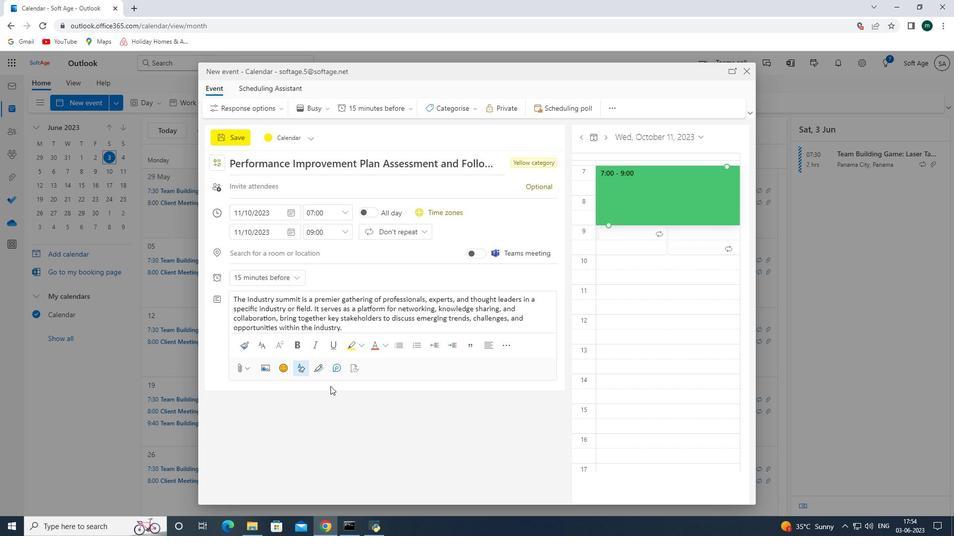 
Action: Mouse moved to (321, 251)
Screenshot: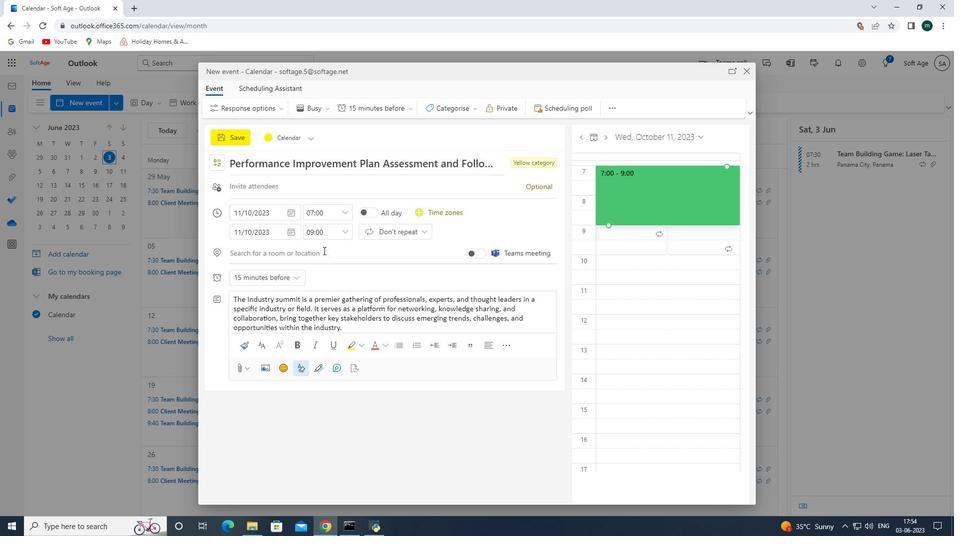 
Action: Mouse pressed left at (321, 251)
Screenshot: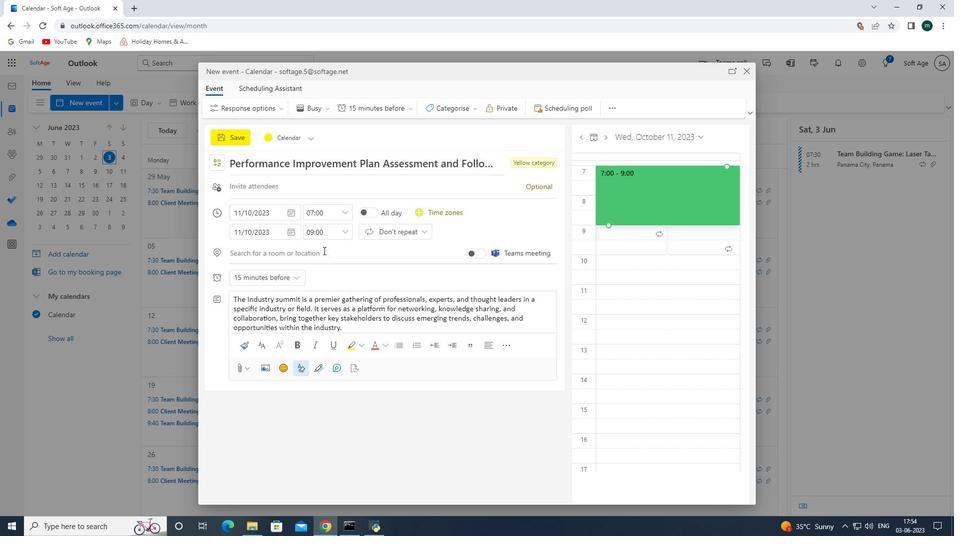 
Action: Key pressed 654<Key.space><Key.shift>Calle<Key.space>de<Key.space>alcala,m<Key.space><Key.backspace><Key.backspace><Key.backspace>,<Key.space><Key.shift>Madrid,<Key.space><Key.shift><Key.shift><Key.shift><Key.shift><Key.shift><Key.shift><Key.shift><Key.shift><Key.shift><Key.shift><Key.shift><Key.shift><Key.shift>Spaon<Key.space><Key.enter>
Screenshot: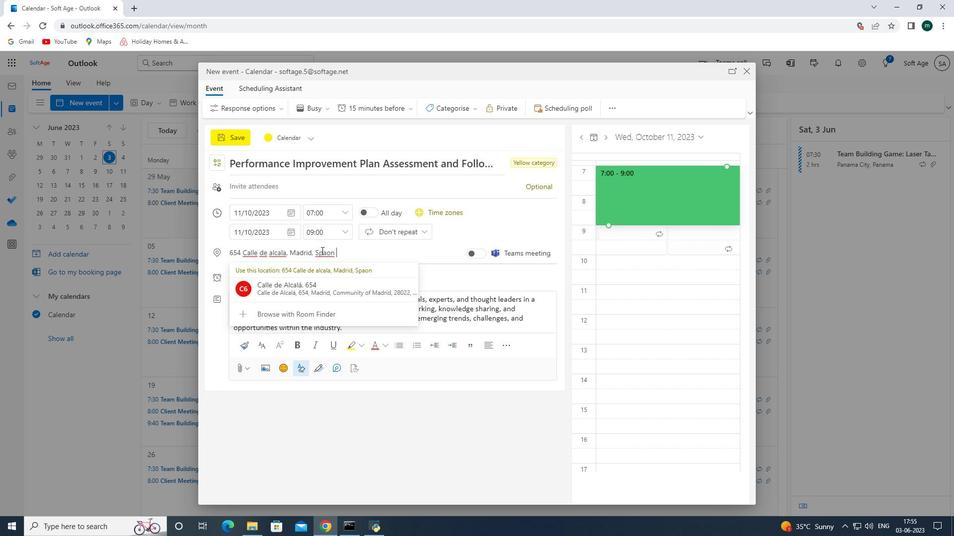 
Action: Mouse moved to (368, 253)
Screenshot: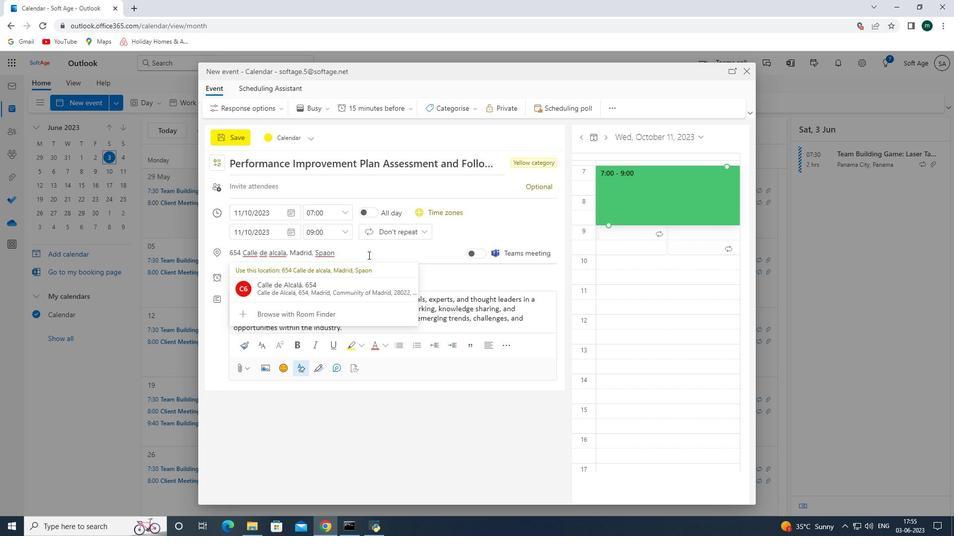 
Action: Key pressed <Key.backspace><Key.backspace><Key.backspace>in
Screenshot: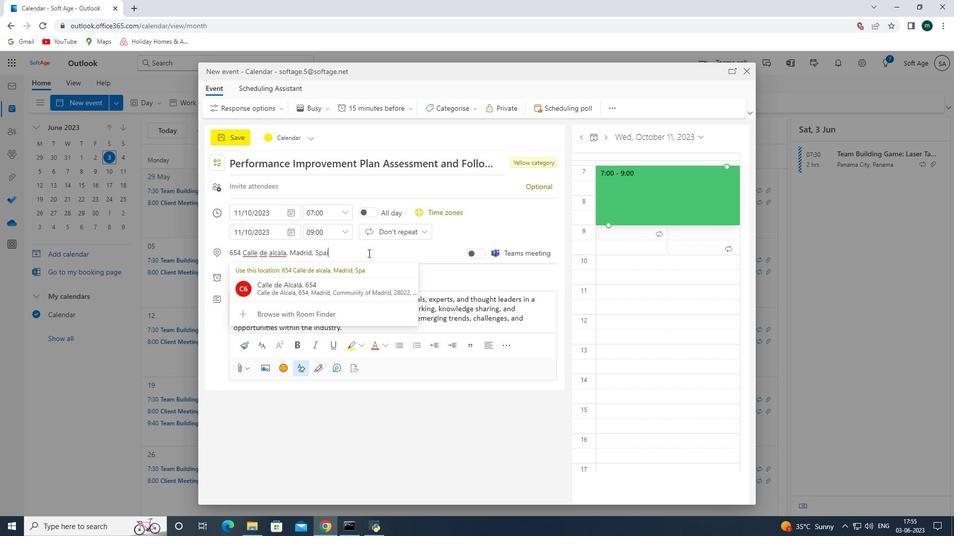 
Action: Mouse moved to (462, 224)
Screenshot: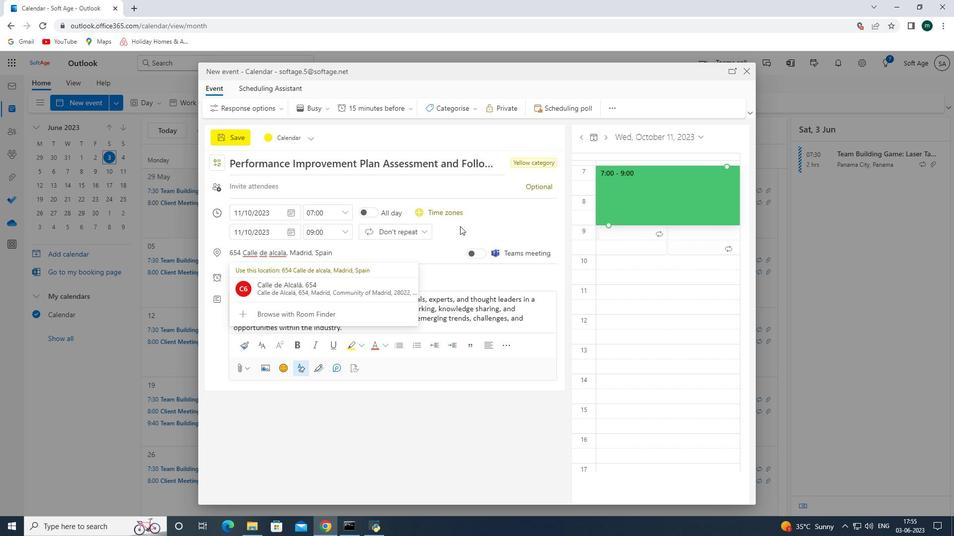 
Action: Mouse pressed left at (462, 224)
Screenshot: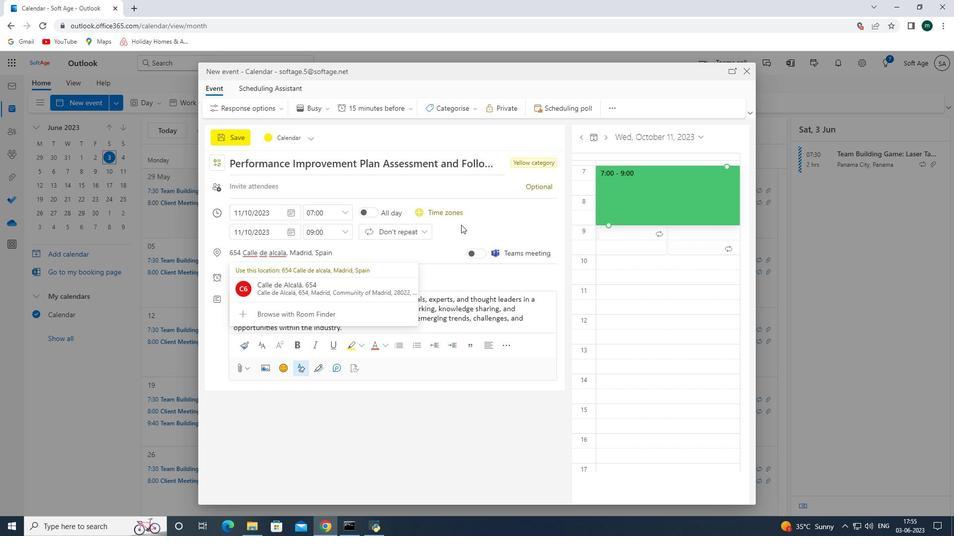 
Action: Mouse moved to (247, 185)
Screenshot: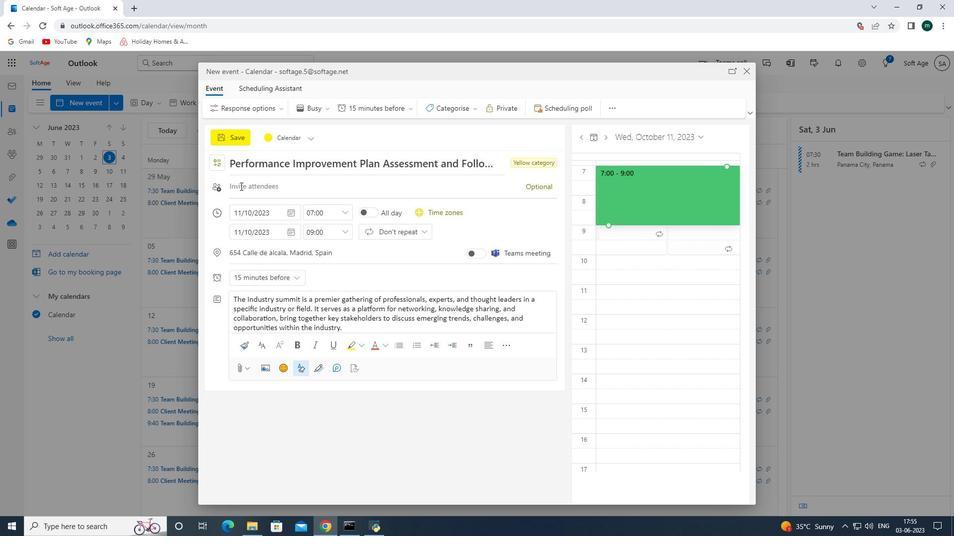 
Action: Mouse pressed left at (247, 185)
Screenshot: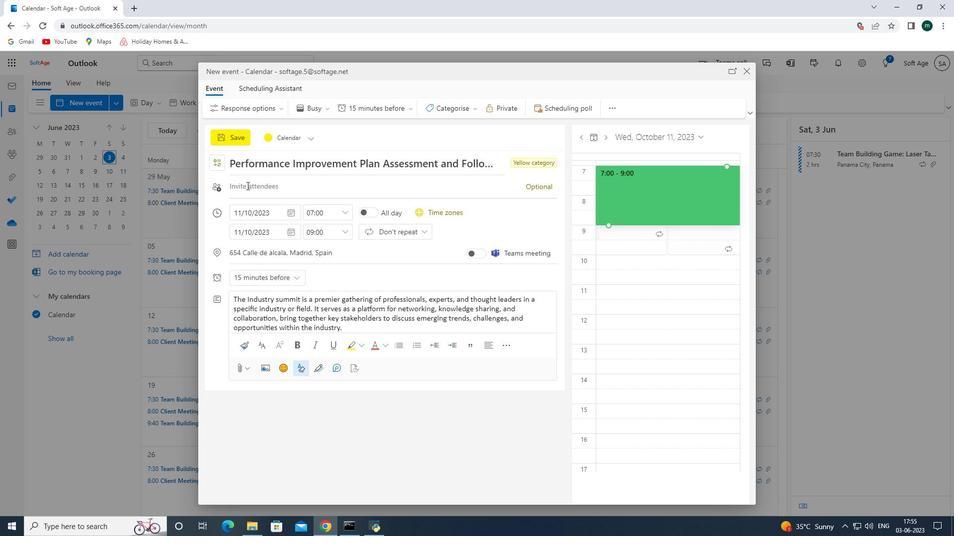 
Action: Mouse moved to (312, 180)
Screenshot: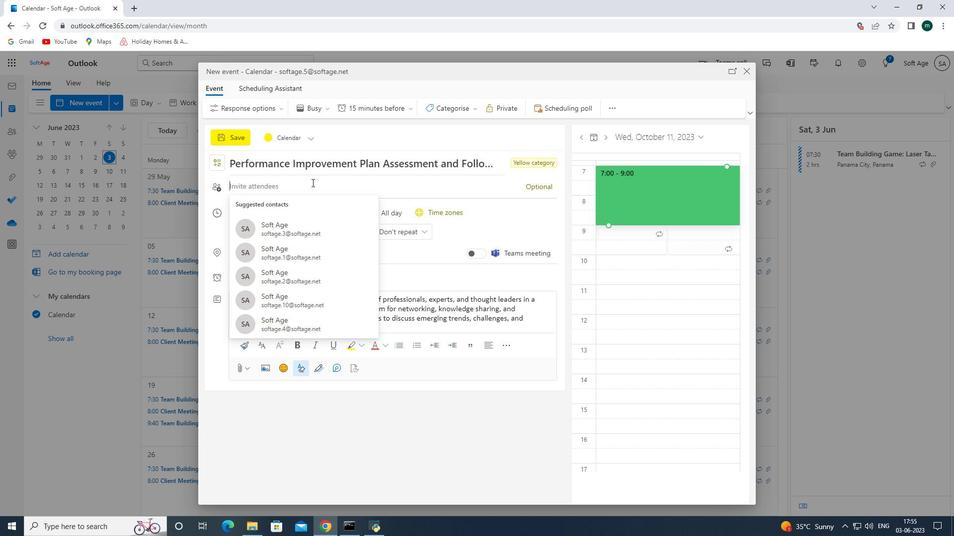 
Action: Key pressed <Key.shift>softage,<Key.backspace>.<Key.shift><Key.shift><Key.shift><Key.shift><Key.shift><Key.shift><Key.shift><Key.shift><Key.shift><Key.shift><Key.shift><Key.shift><Key.shift><Key.shift><Key.shift><Key.shift><Key.shift><Key.shift><Key.shift><Key.shift><Key.shift><Key.shift><Key.shift><Key.shift><Key.shift><Key.shift><Key.shift><Key.shift><Key.shift><Key.shift><Key.shift><Key.shift><Key.shift><Key.shift><Key.shift><Key.shift><Key.shift><Key.shift><Key.shift><Key.shift><Key.shift><Key.shift><Key.shift><Key.shift><Key.shift><Key.shift><Key.shift><Key.shift><Key.shift><Key.shift><Key.shift><Key.shift><Key.shift><Key.shift><Key.shift><Key.shift><Key.shift><Key.shift><Key.shift><Key.shift><Key.shift><Key.shift><Key.shift><Key.shift><Key.shift><Key.shift><Key.shift><Key.shift><Key.shift><Key.shift><Key.shift><Key.shift><Key.shift><Key.shift><Key.shift><Key.shift><Key.shift><Key.shift><Key.shift><Key.shift><Key.shift><Key.shift><Key.shift><Key.shift><Key.shift><Key.shift><Key.shift><Key.shift><Key.shift><Key.shift><Key.shift><Key.shift><Key.shift><Key.shift><Key.shift><Key.shift><Key.shift><Key.shift><Key.shift><Key.shift><Key.shift><Key.shift><Key.shift><Key.shift><Key.shift>^<Key.backspace>6<Key.shift><Key.shift><Key.shift>@
Screenshot: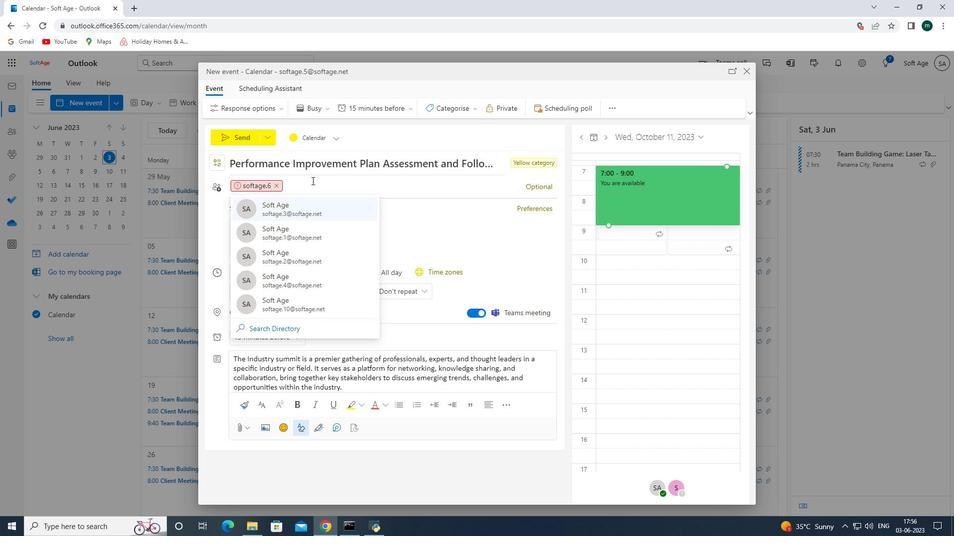 
Action: Mouse moved to (306, 205)
Screenshot: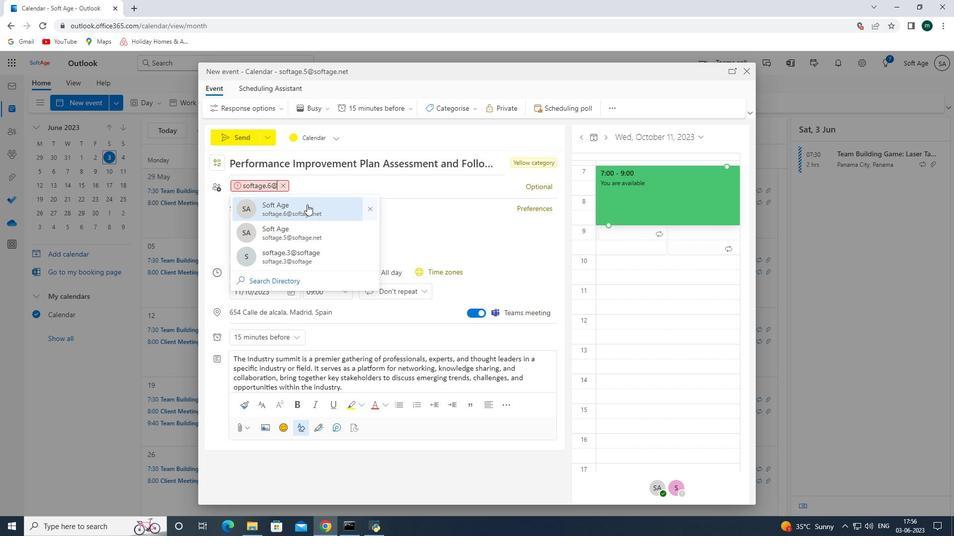 
Action: Mouse pressed left at (306, 205)
Screenshot: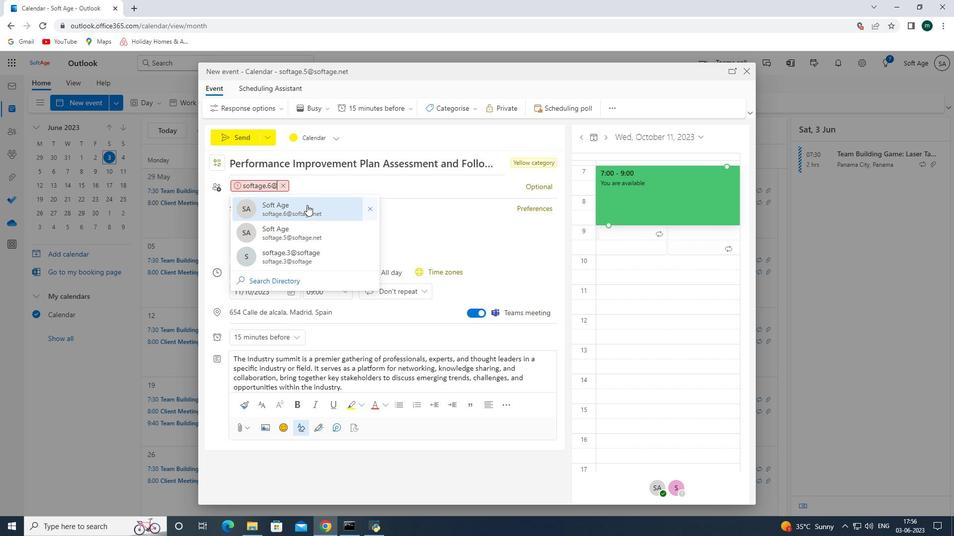 
Action: Mouse moved to (343, 185)
Screenshot: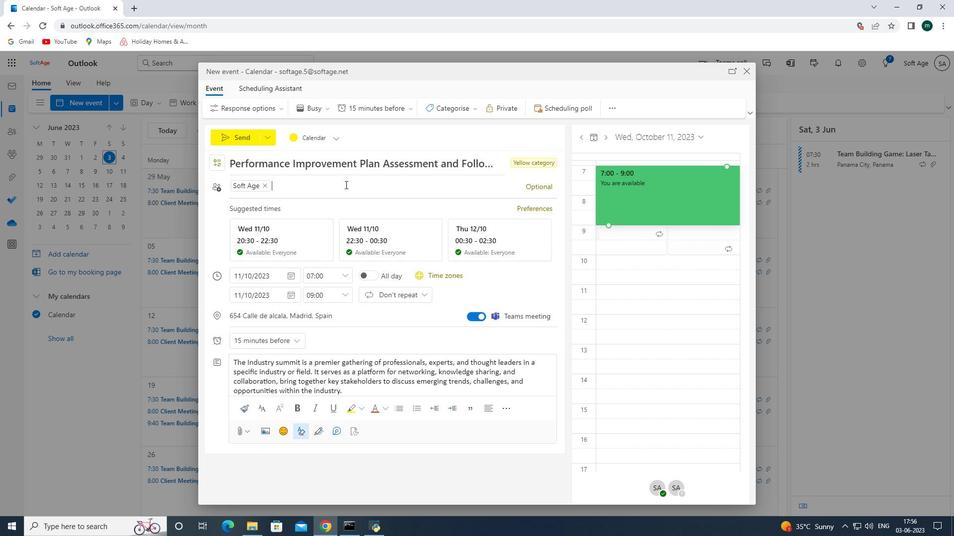 
Action: Mouse pressed left at (343, 185)
Screenshot: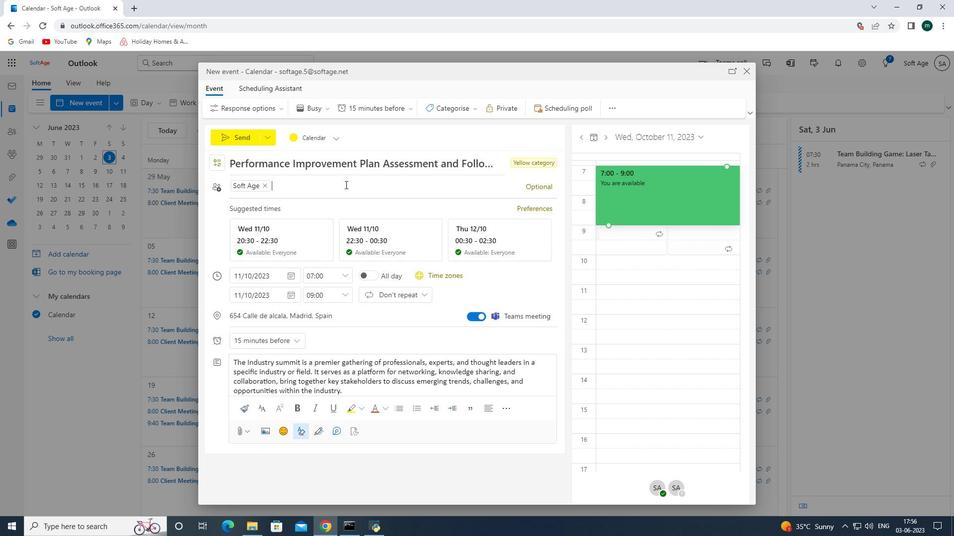 
Action: Mouse moved to (337, 190)
Screenshot: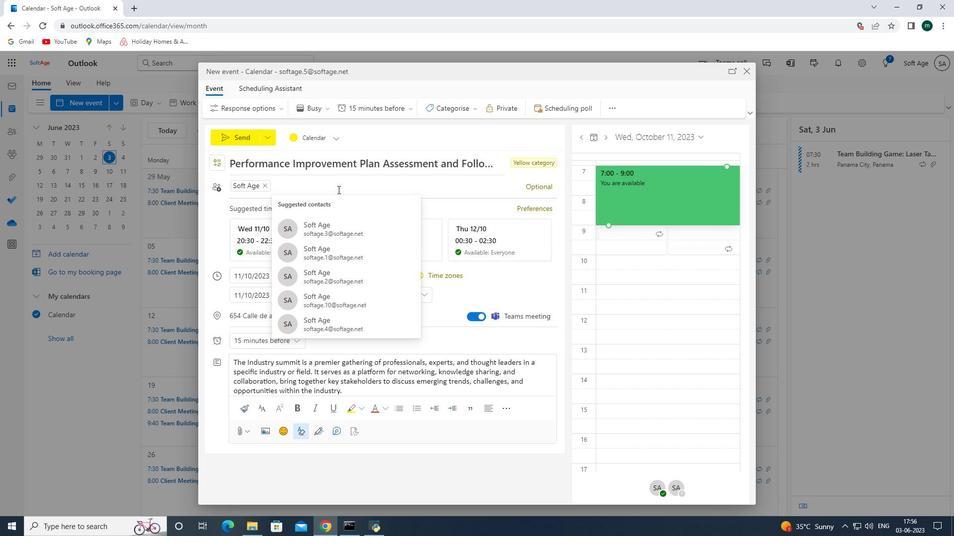 
Action: Key pressed <Key.shift><Key.shift><Key.shift><Key.shift><Key.shift><Key.shift><Key.shift><Key.shift><Key.shift><Key.shift><Key.shift><Key.shift><Key.shift><Key.shift><Key.shift><Key.shift><Key.shift><Key.shift><Key.shift><Key.shift><Key.shift><Key.shift><Key.shift><Key.shift><Key.shift><Key.shift><Key.shift><Key.shift>softage.7<Key.space><Key.backspace><Key.shift>@
Screenshot: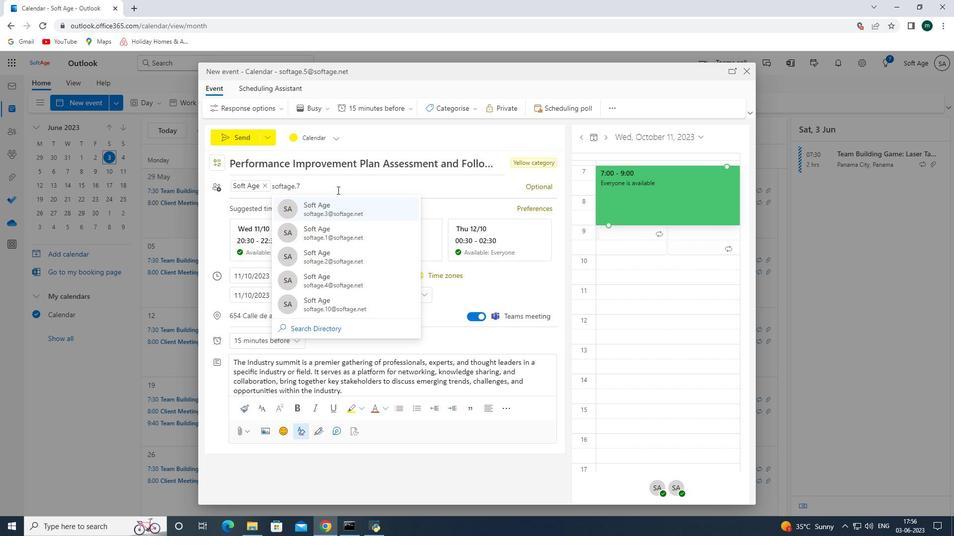 
Action: Mouse moved to (338, 207)
Screenshot: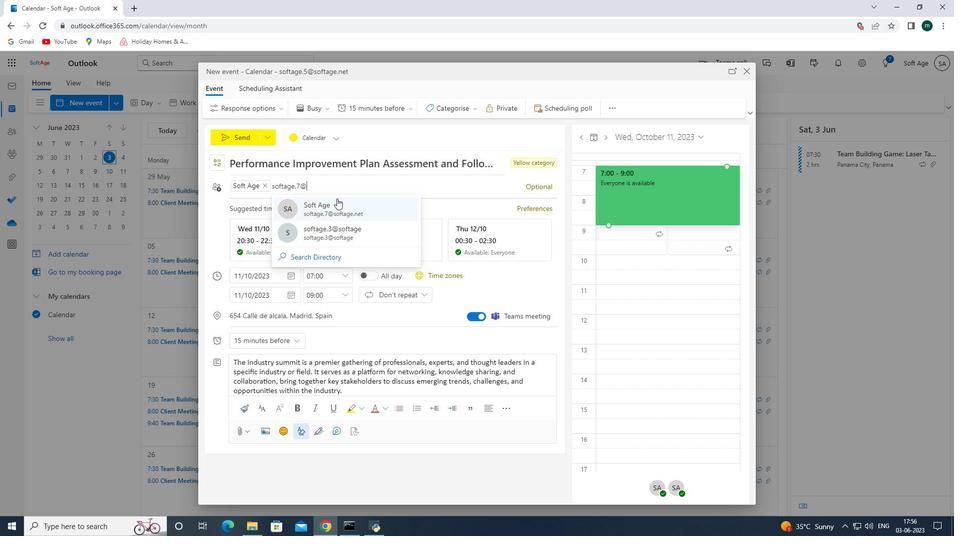 
Action: Mouse pressed left at (338, 207)
Screenshot: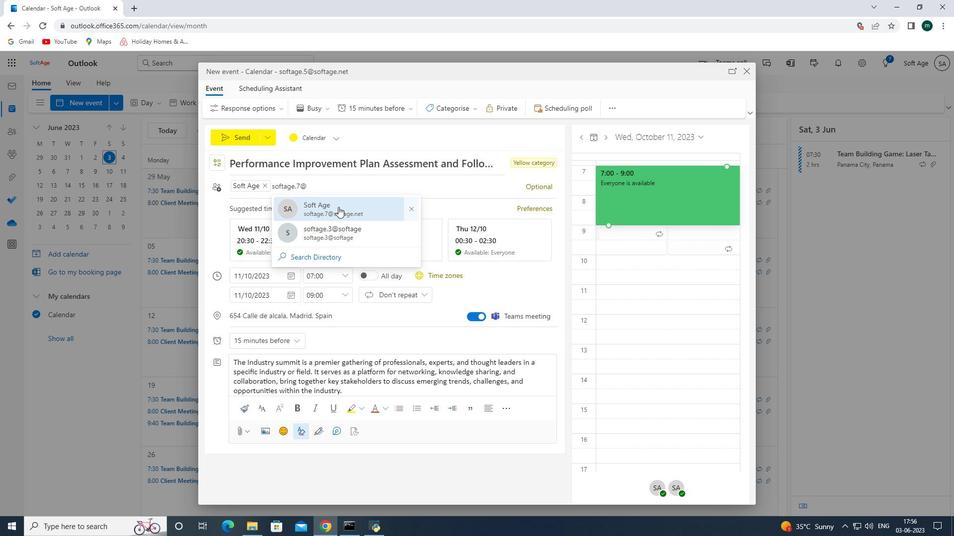 
Action: Mouse moved to (399, 111)
Screenshot: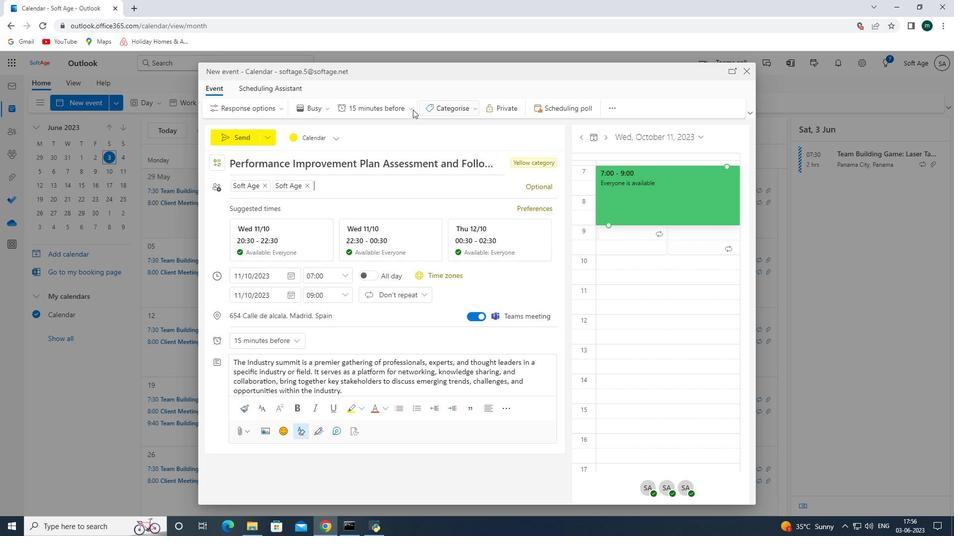 
Action: Mouse pressed left at (399, 111)
Screenshot: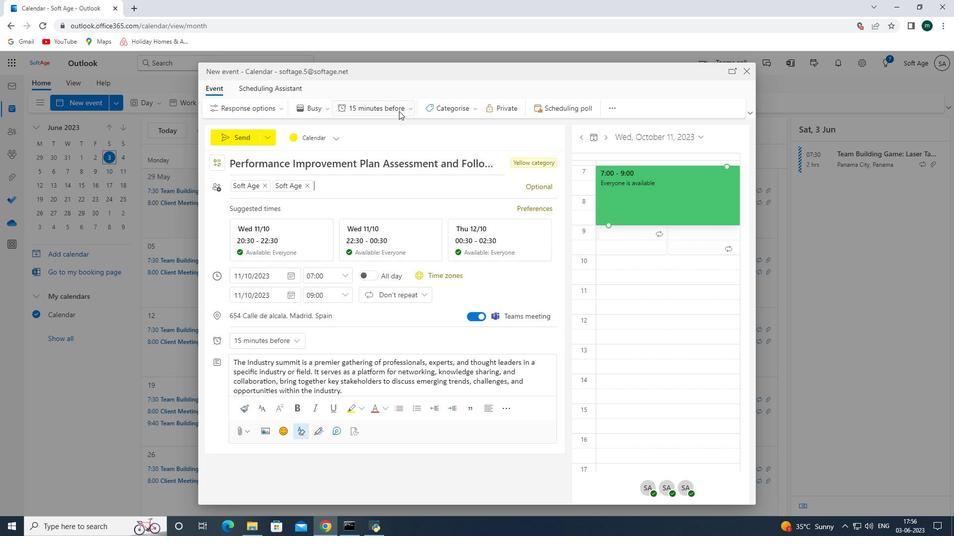 
Action: Mouse moved to (399, 162)
Screenshot: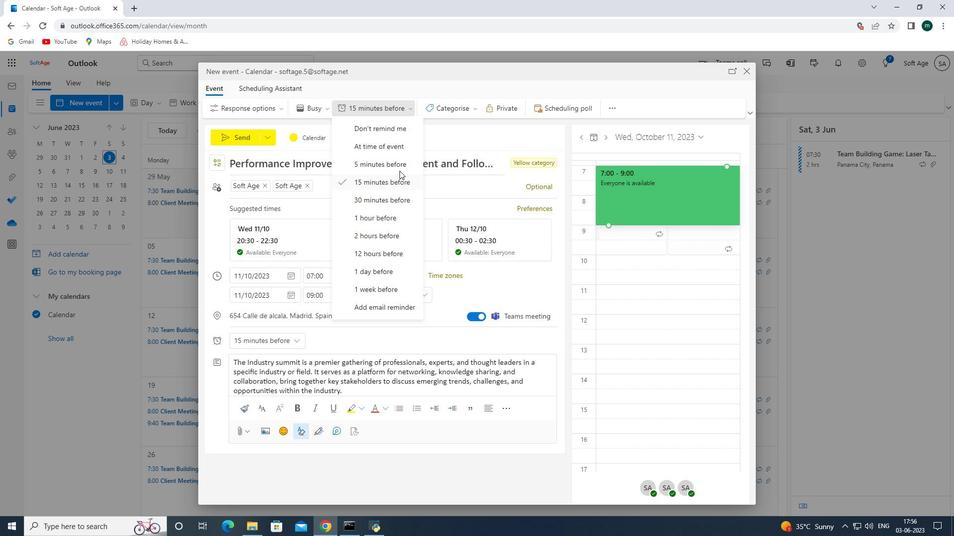 
Action: Mouse pressed left at (399, 162)
Screenshot: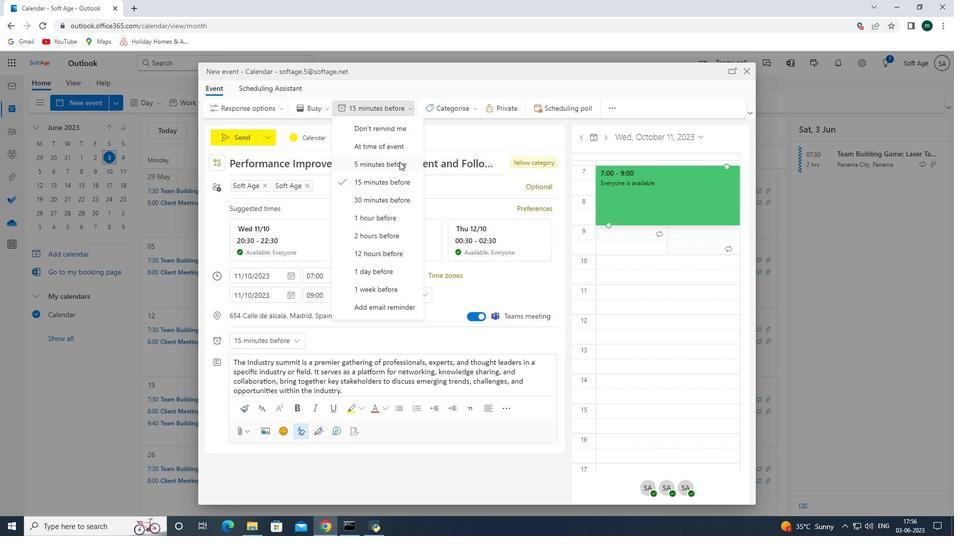 
Action: Mouse moved to (247, 139)
Screenshot: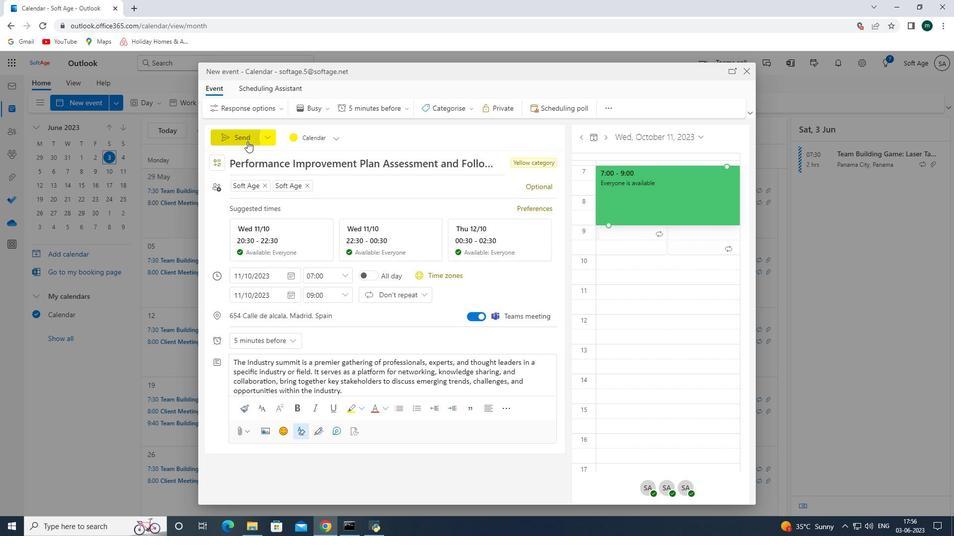 
Action: Mouse pressed left at (247, 139)
Screenshot: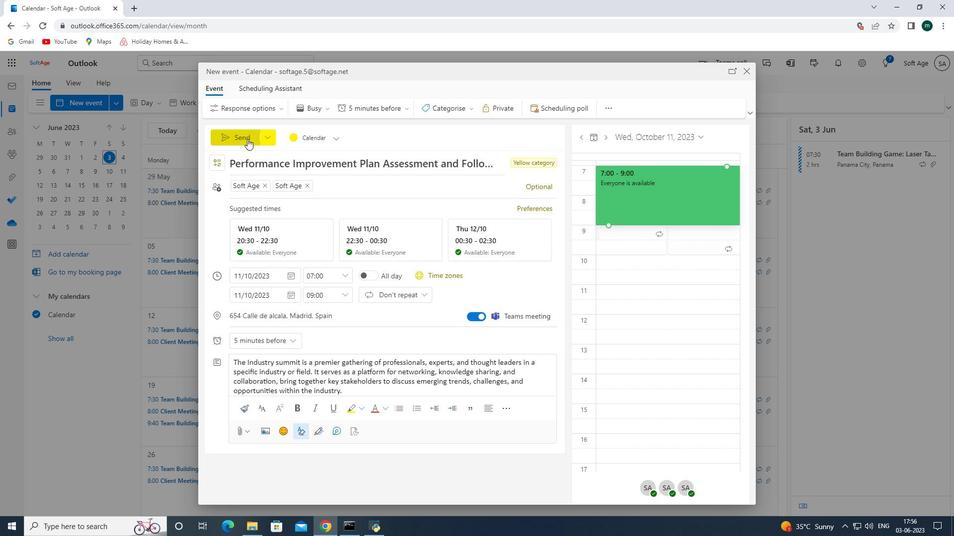 
Action: Mouse moved to (372, 222)
Screenshot: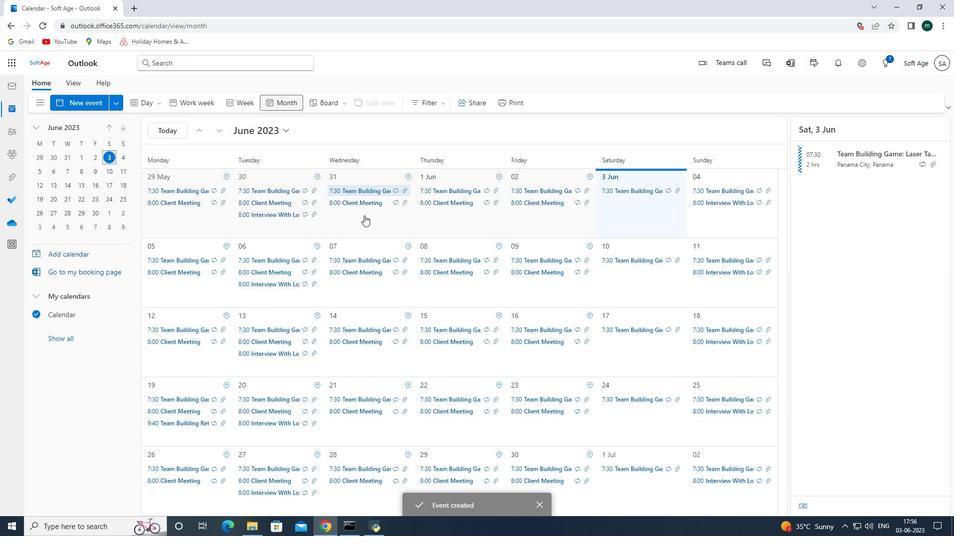 
